 Task: Search one way flight ticket for 2 adults, 2 infants in seat and 1 infant on lap in first from Greensboro: Piedmont Triad International Airport to Laramie: Laramie Regional Airport on 8-3-2023. Choice of flights is Emirates. Number of bags: 5 checked bags. Price is upto 75000. Outbound departure time preference is 5:30.
Action: Mouse moved to (273, 375)
Screenshot: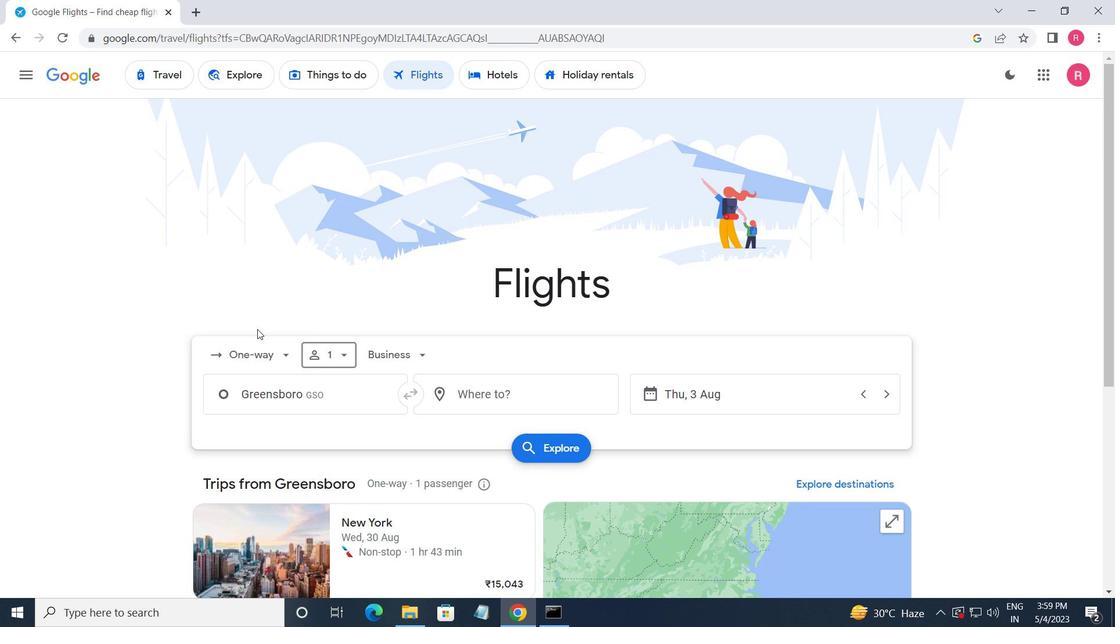 
Action: Mouse pressed left at (273, 375)
Screenshot: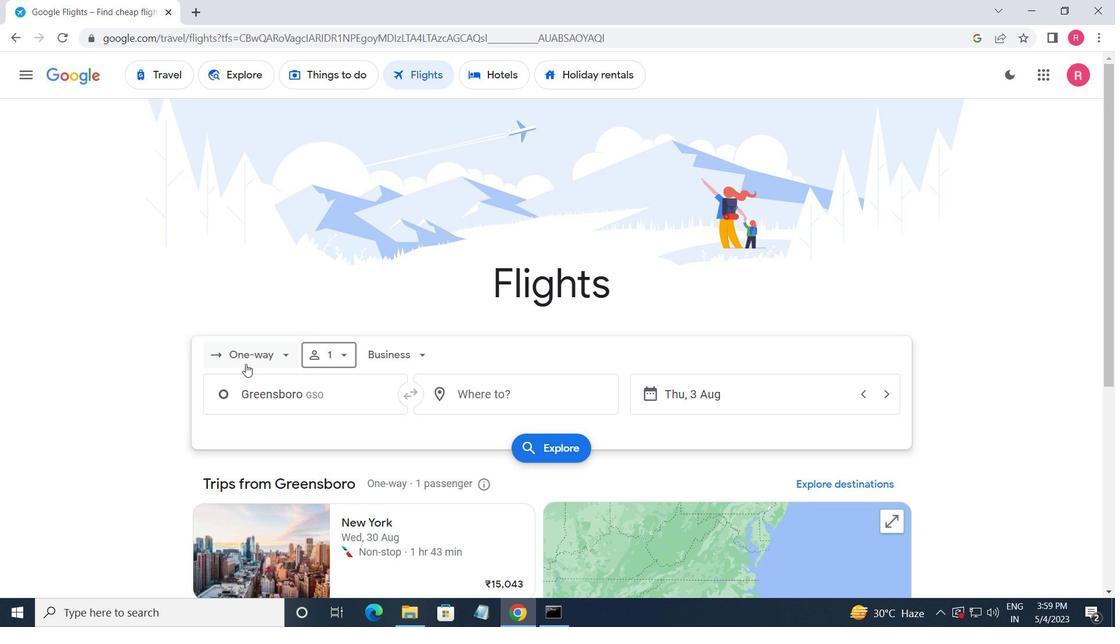 
Action: Mouse moved to (283, 420)
Screenshot: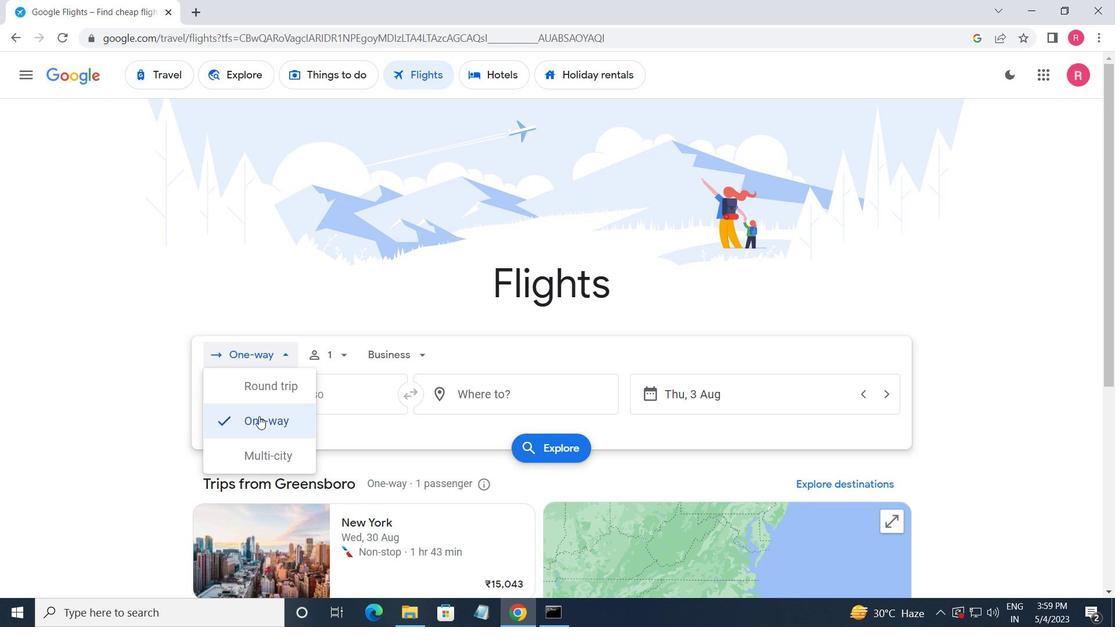 
Action: Mouse pressed left at (283, 420)
Screenshot: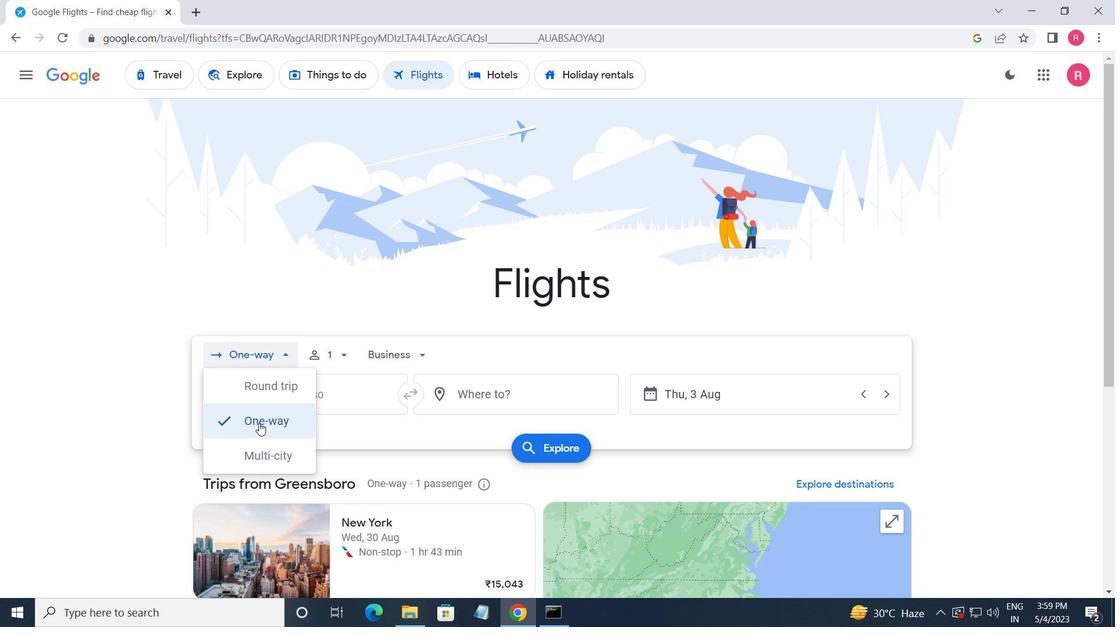 
Action: Mouse moved to (331, 374)
Screenshot: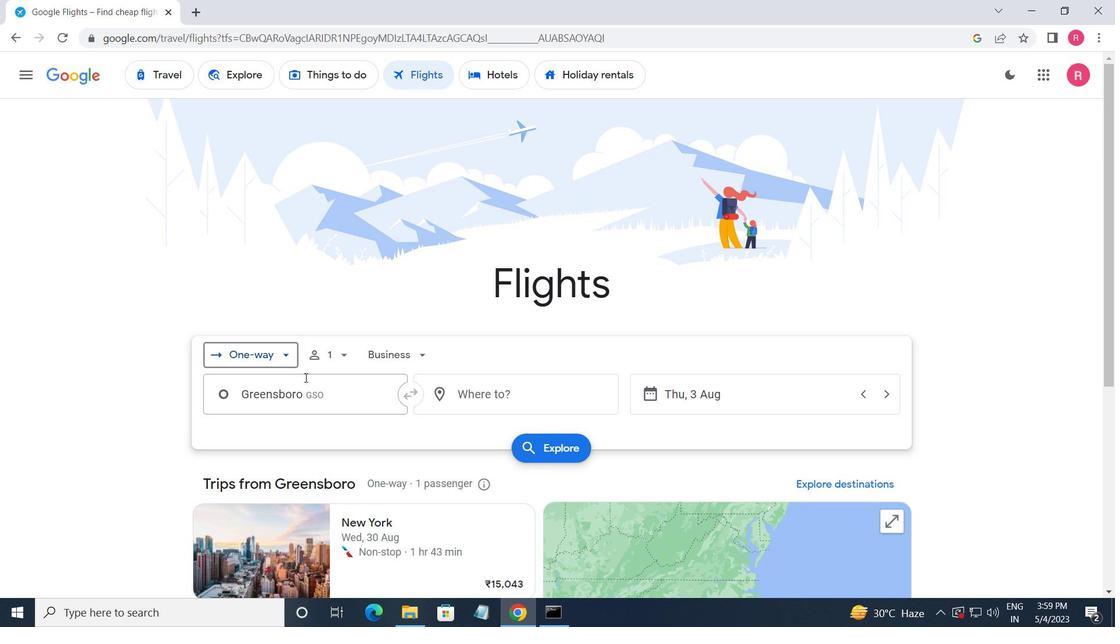 
Action: Mouse pressed left at (331, 374)
Screenshot: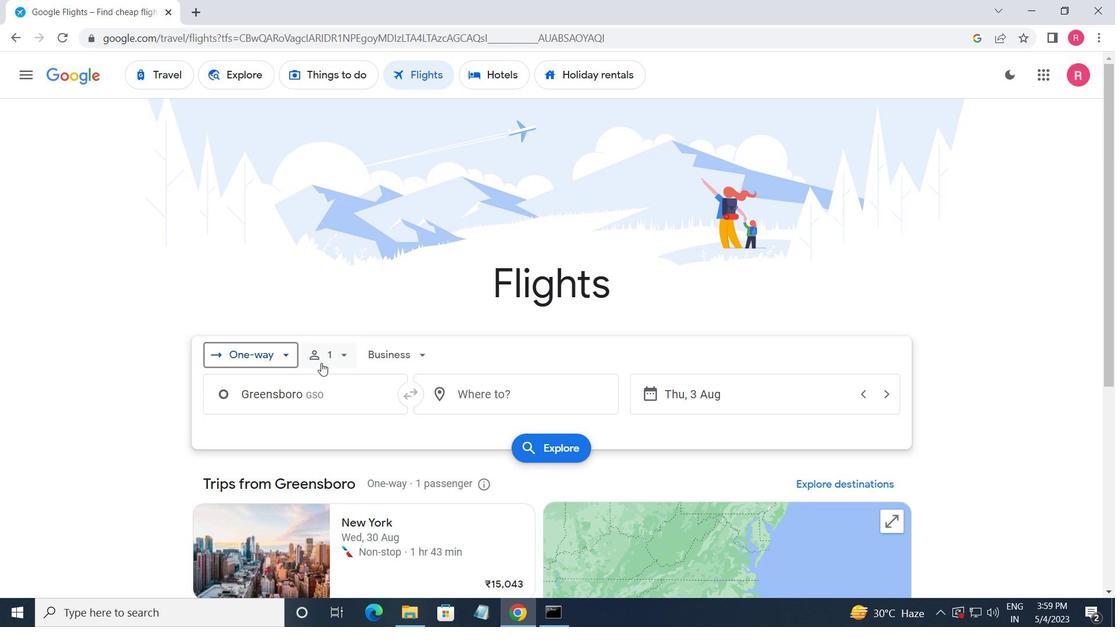 
Action: Mouse moved to (436, 397)
Screenshot: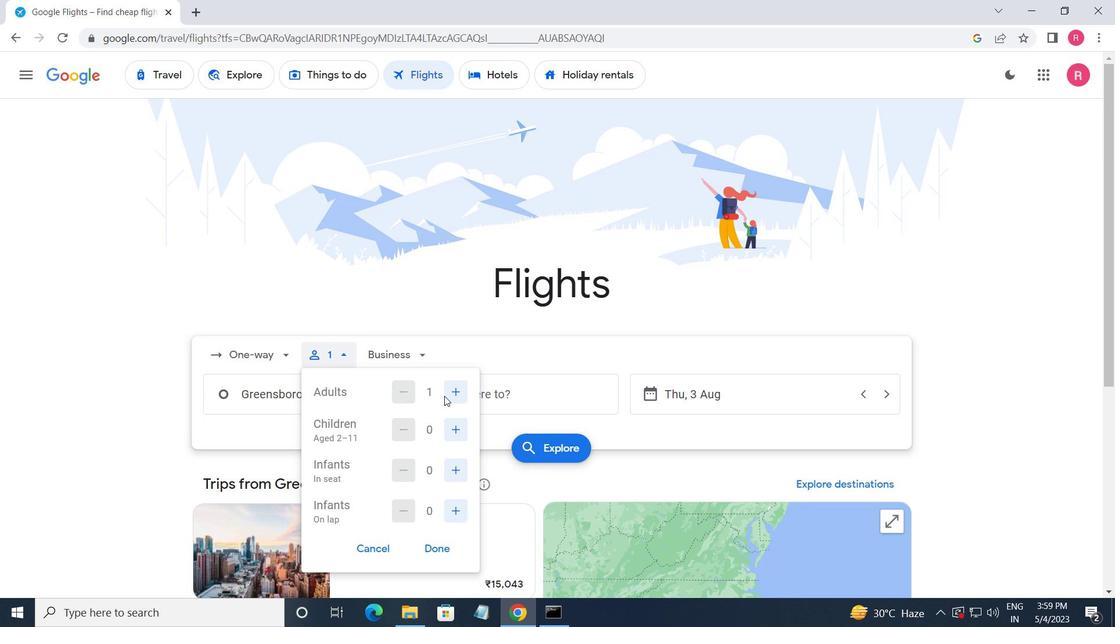 
Action: Mouse pressed left at (436, 397)
Screenshot: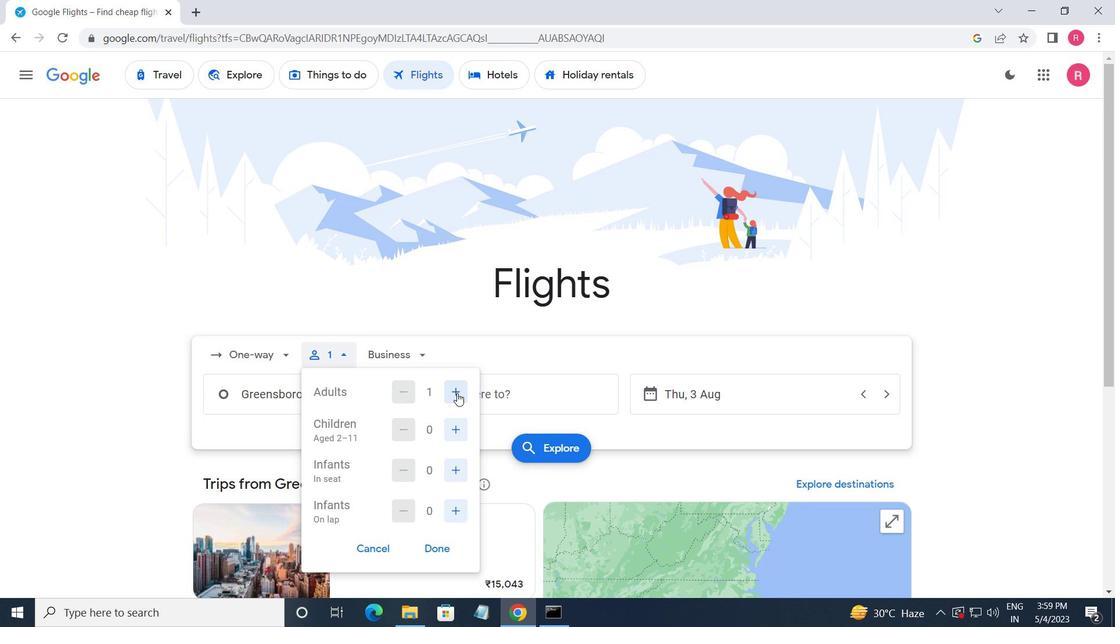 
Action: Mouse moved to (437, 417)
Screenshot: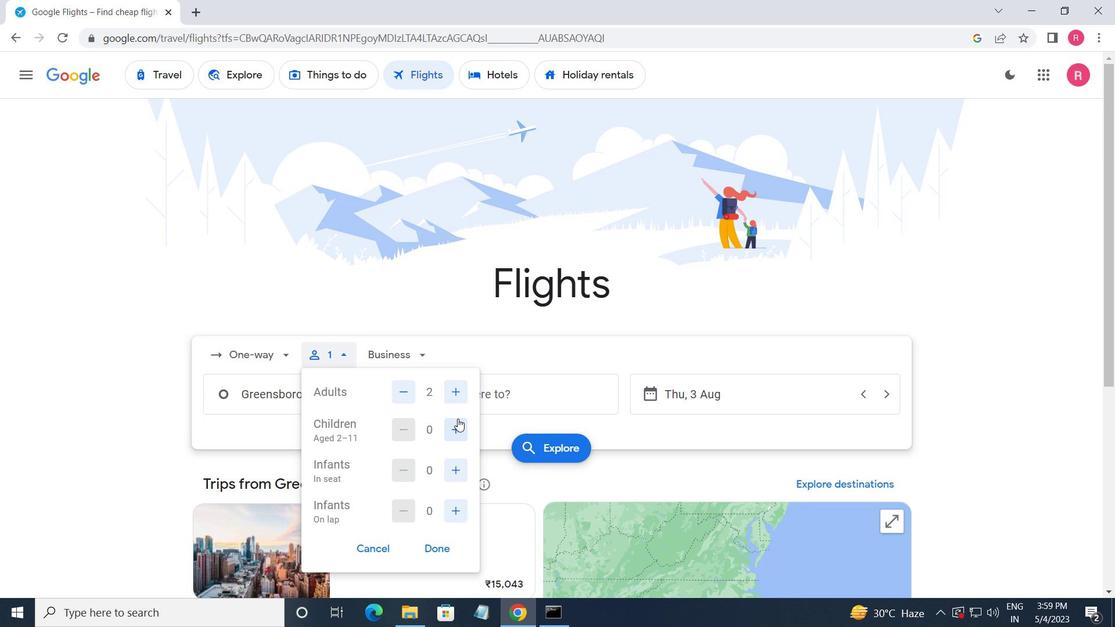 
Action: Mouse pressed left at (437, 417)
Screenshot: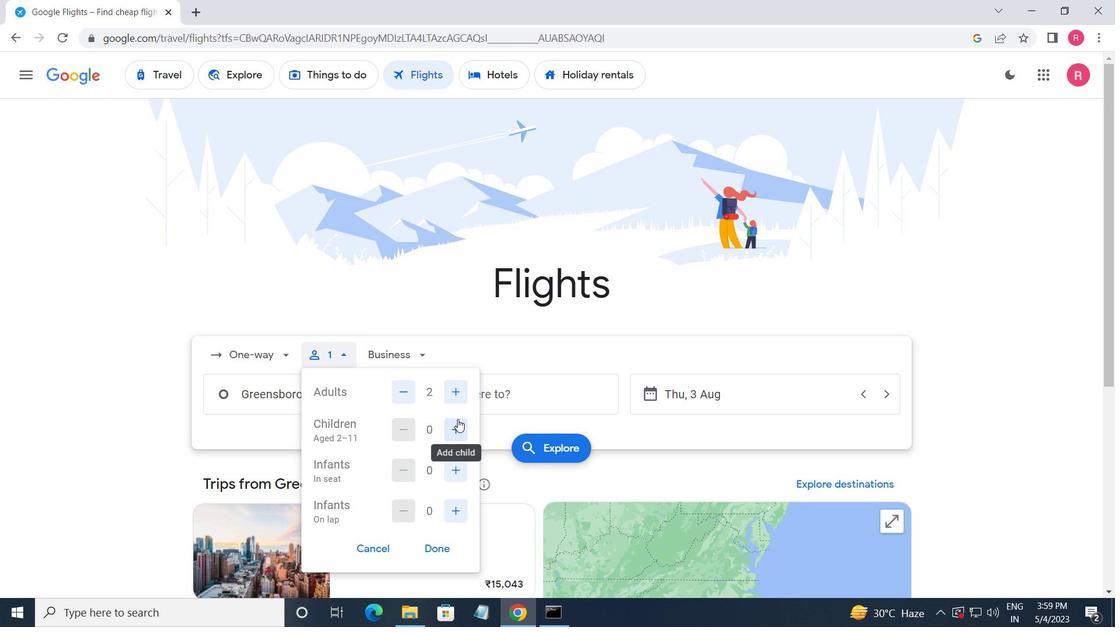 
Action: Mouse pressed left at (437, 417)
Screenshot: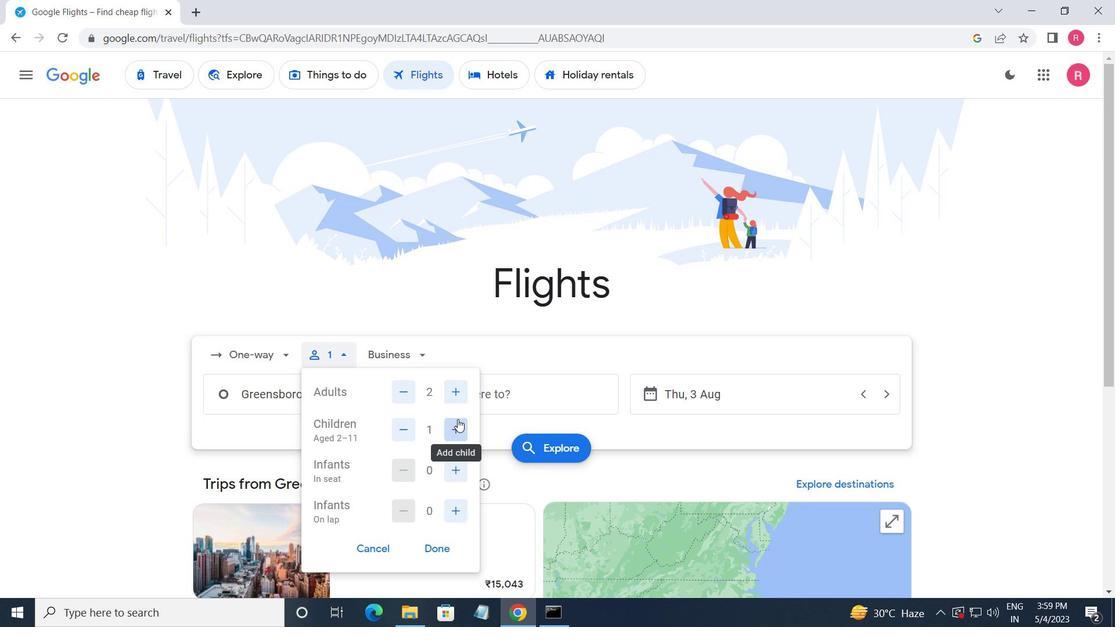 
Action: Mouse moved to (438, 455)
Screenshot: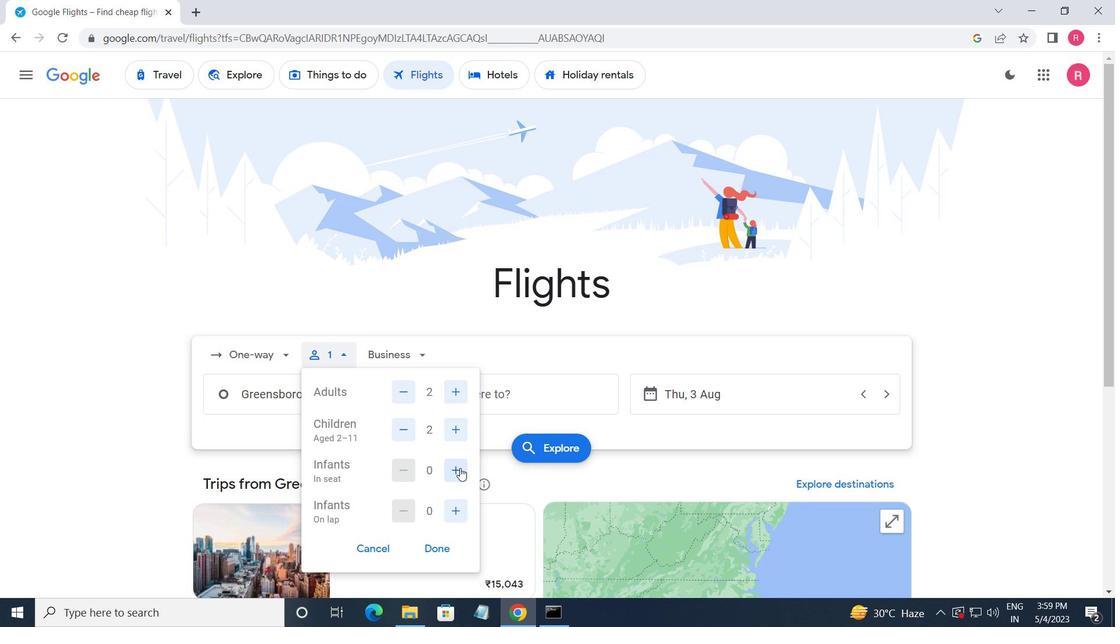
Action: Mouse pressed left at (438, 455)
Screenshot: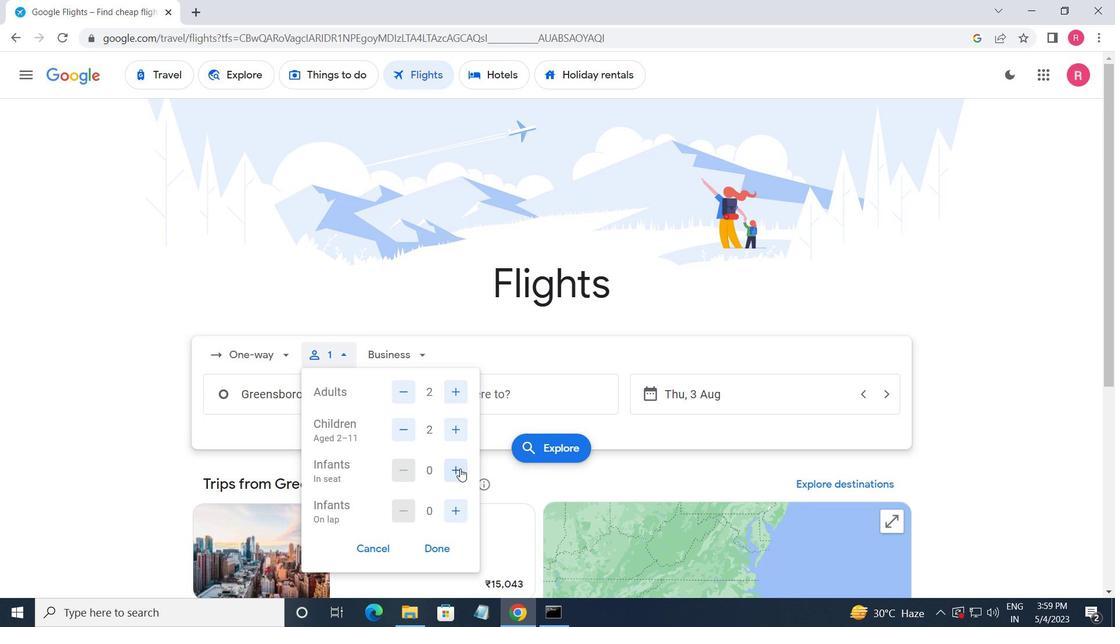
Action: Mouse moved to (401, 367)
Screenshot: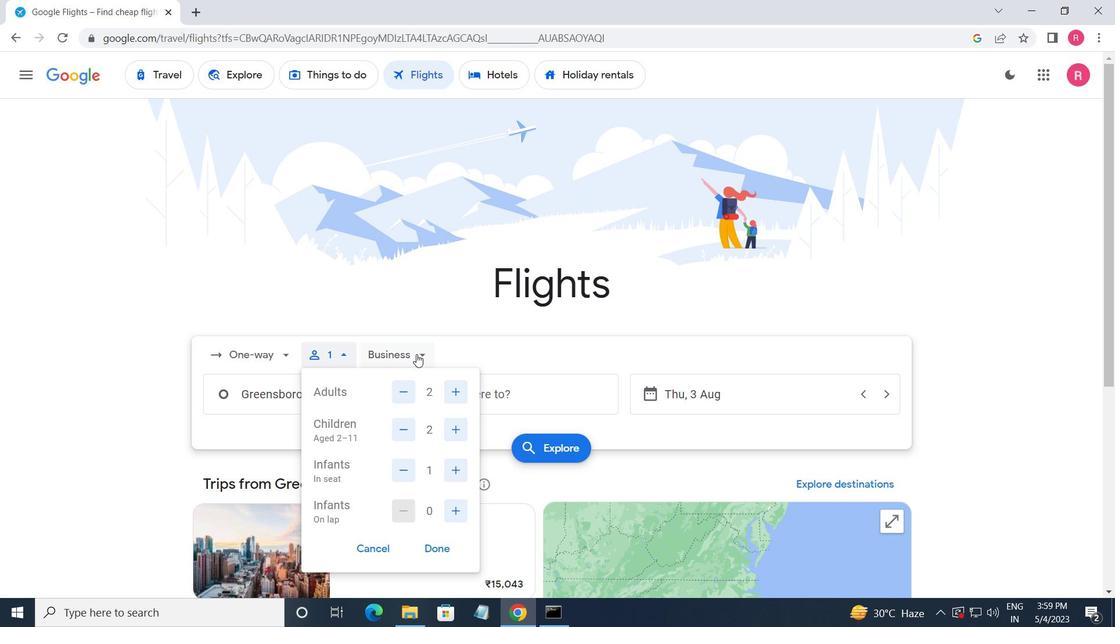 
Action: Mouse pressed left at (401, 367)
Screenshot: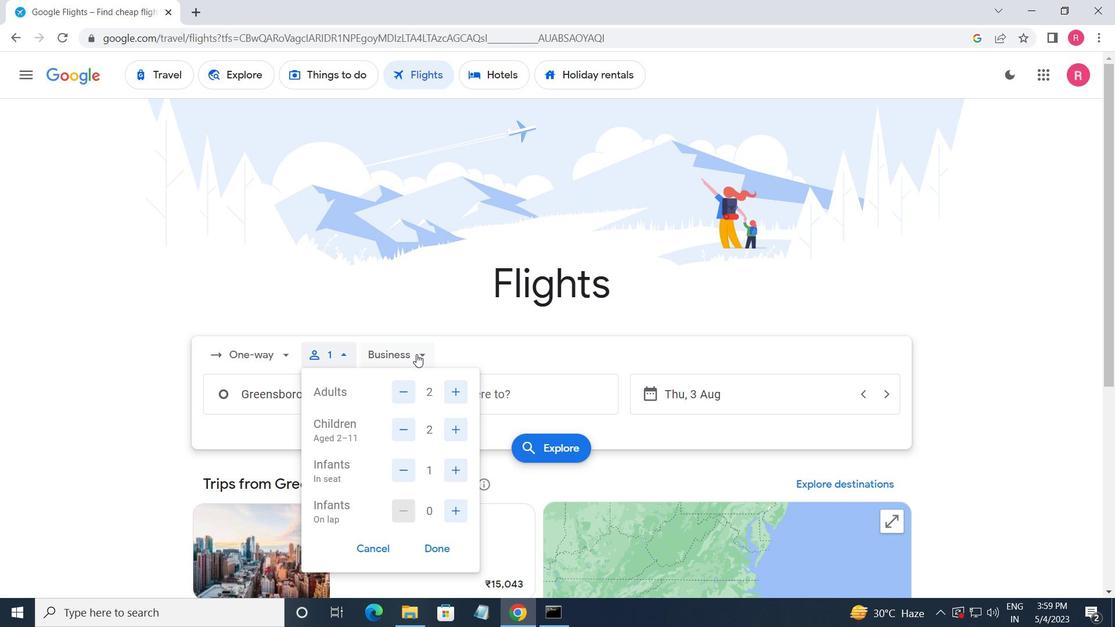 
Action: Mouse moved to (408, 475)
Screenshot: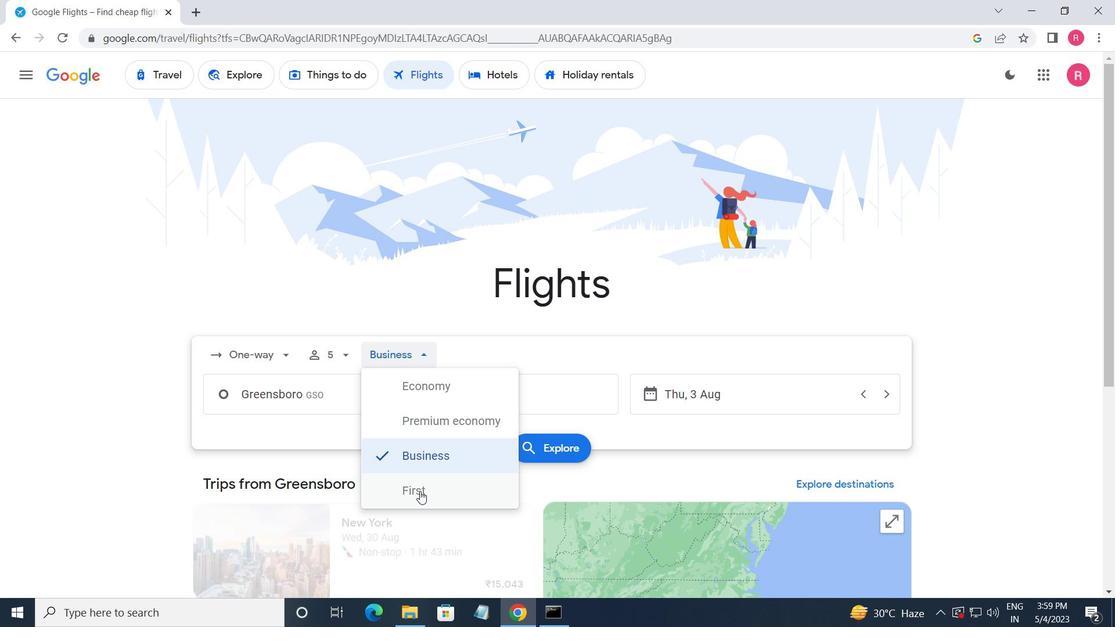 
Action: Mouse pressed left at (408, 475)
Screenshot: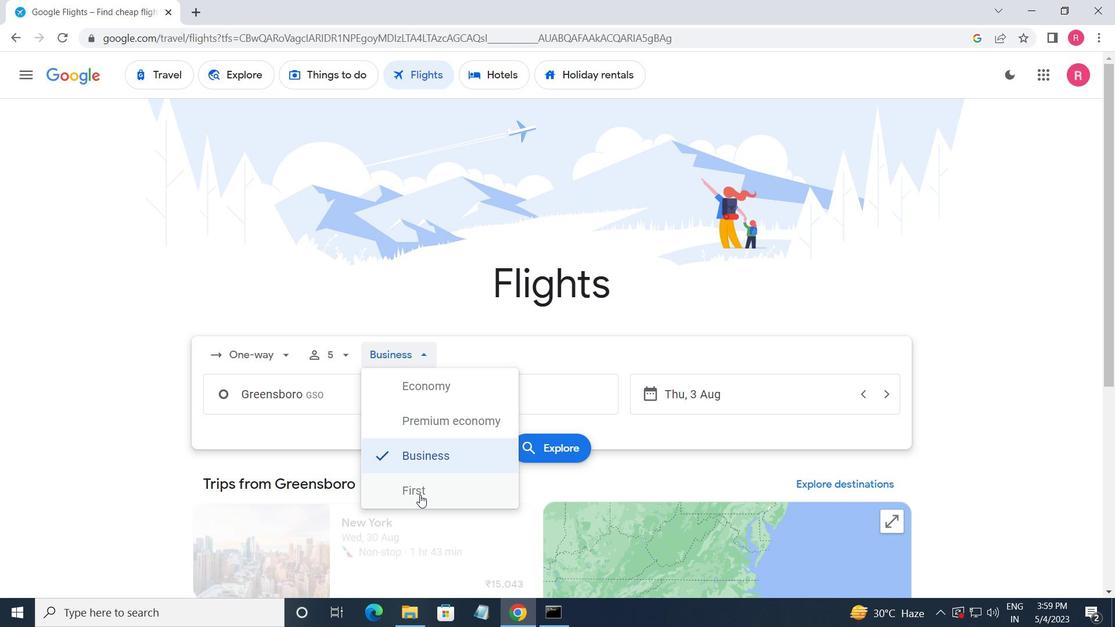 
Action: Mouse moved to (354, 408)
Screenshot: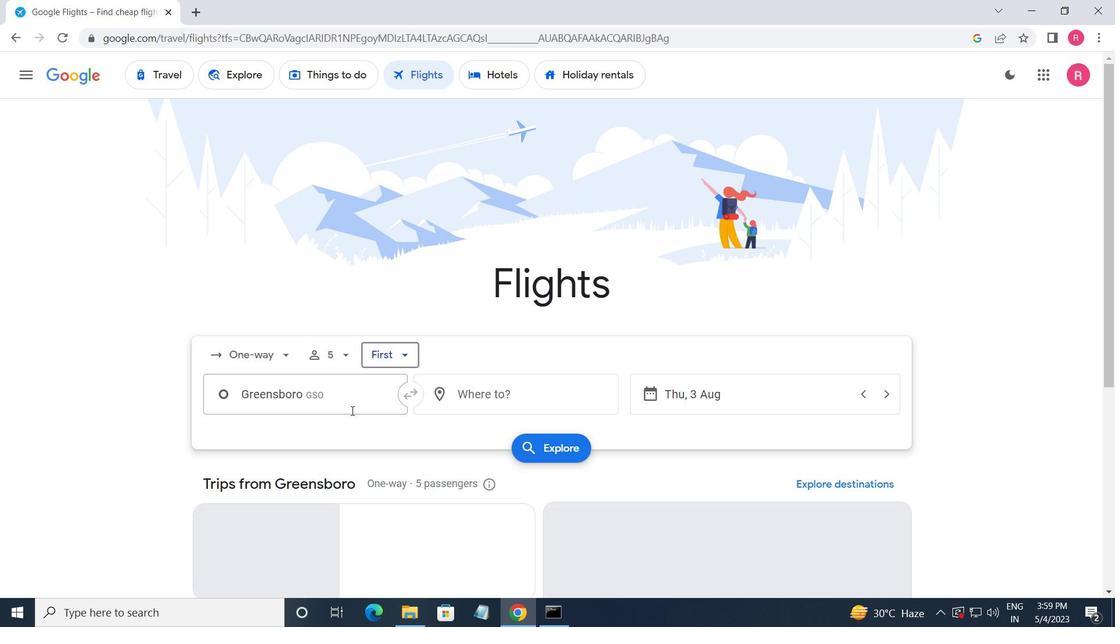 
Action: Mouse pressed left at (354, 408)
Screenshot: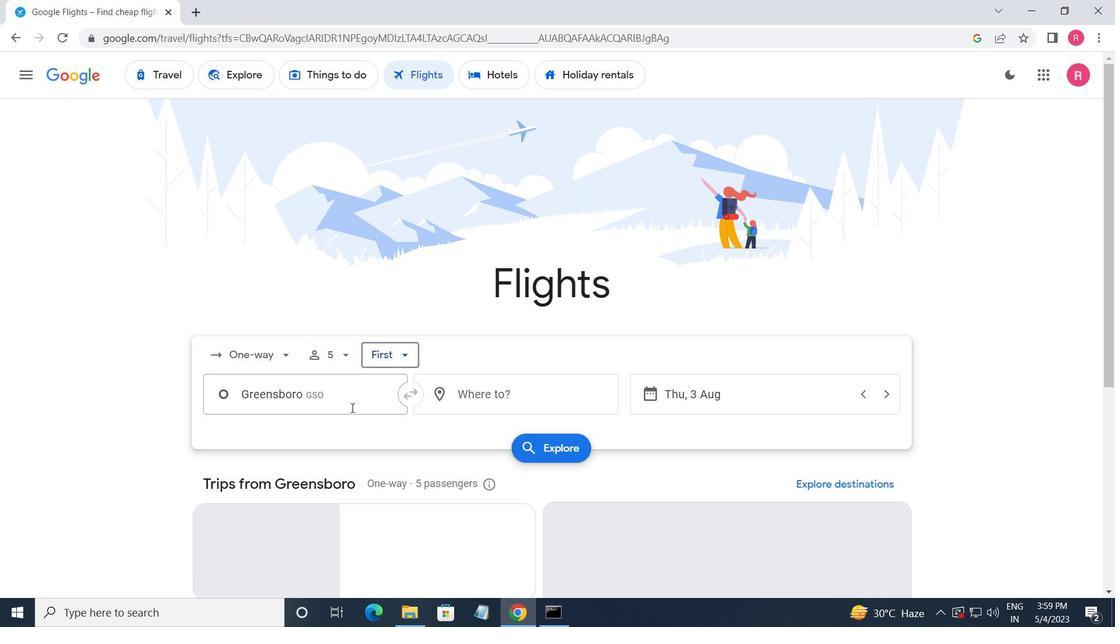 
Action: Mouse moved to (363, 460)
Screenshot: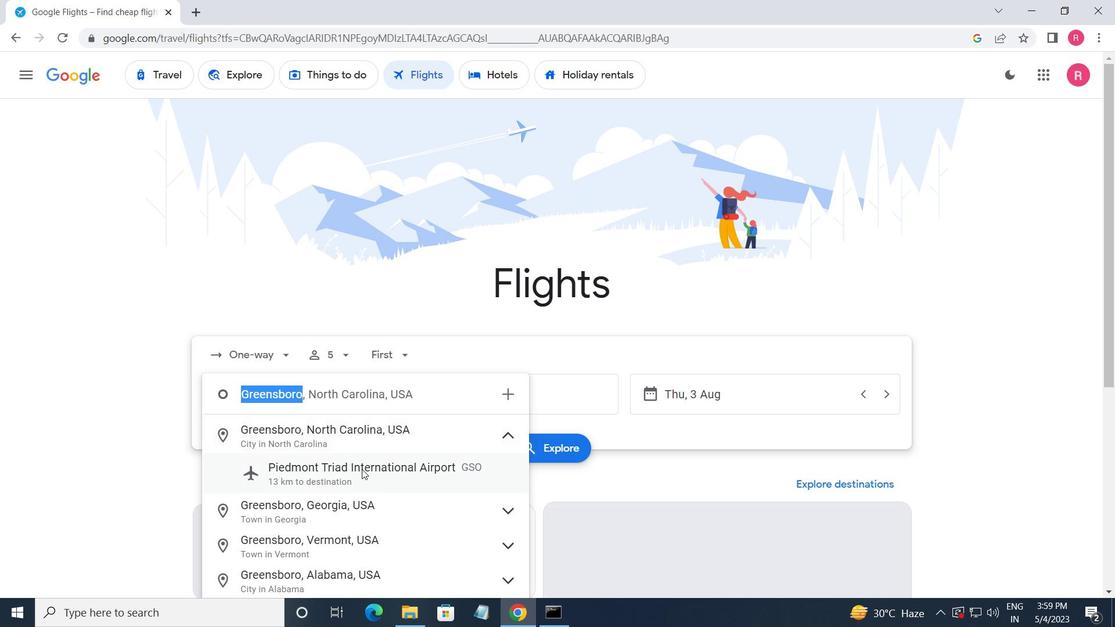 
Action: Mouse pressed left at (363, 460)
Screenshot: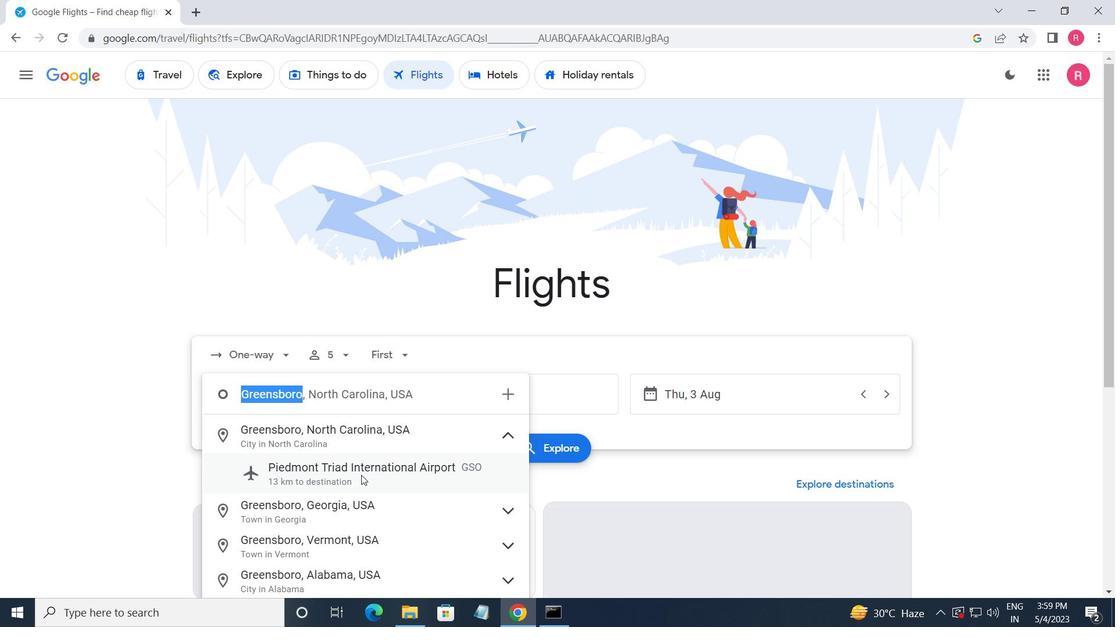 
Action: Mouse moved to (461, 407)
Screenshot: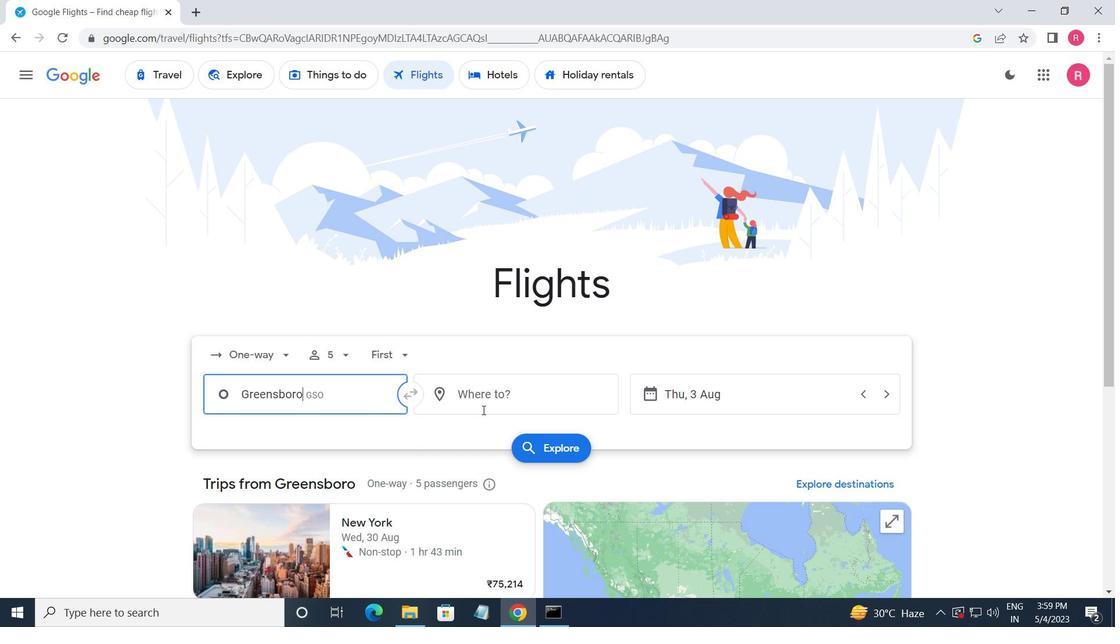 
Action: Mouse pressed left at (461, 407)
Screenshot: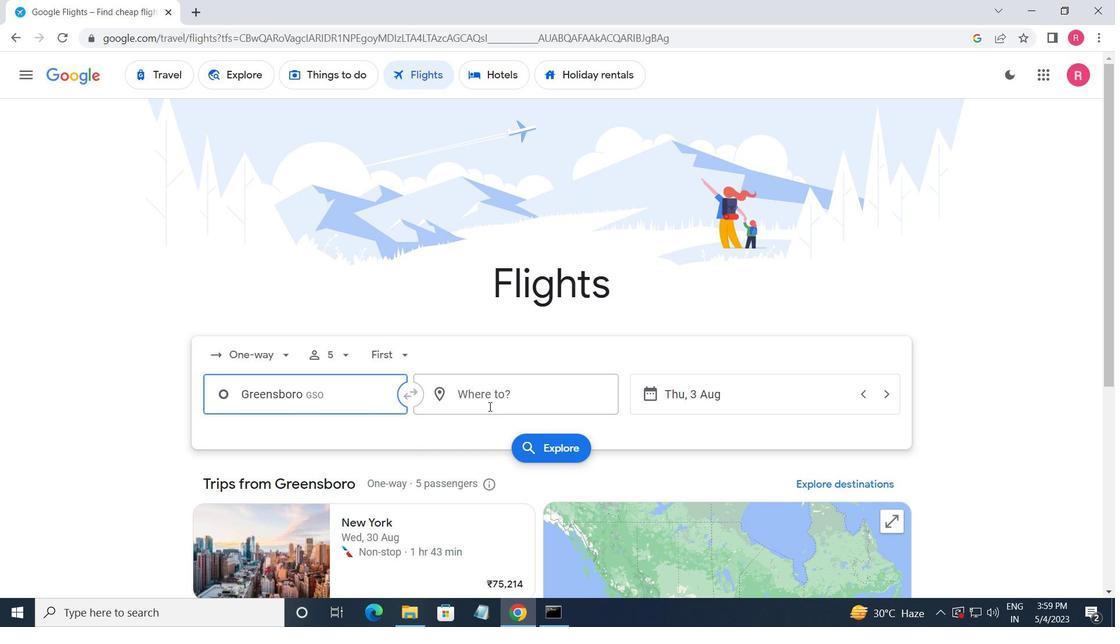 
Action: Mouse moved to (478, 510)
Screenshot: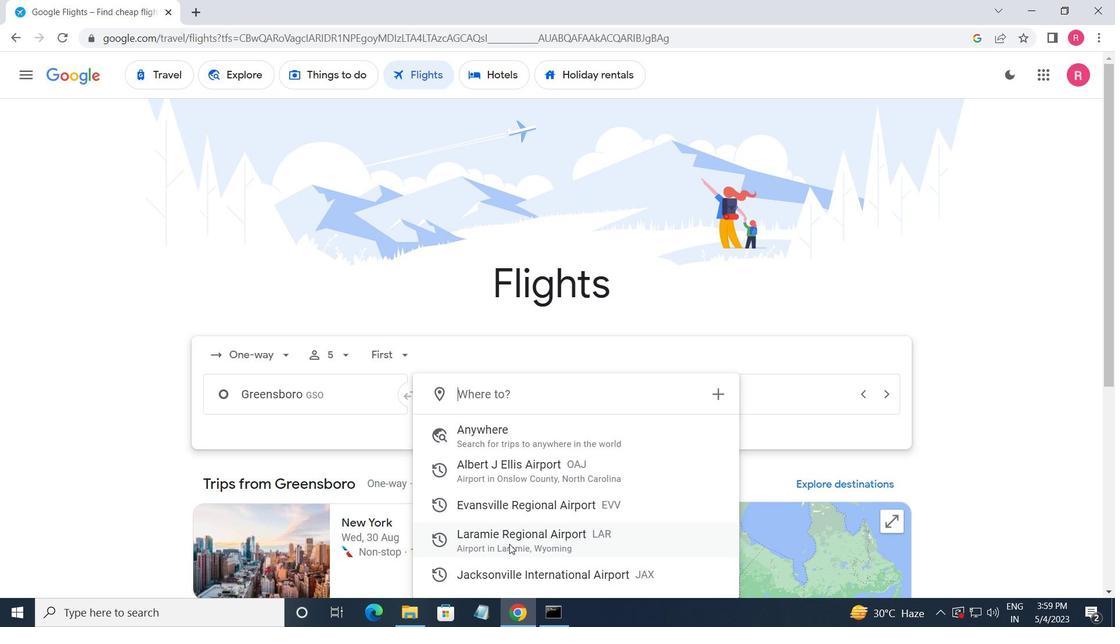 
Action: Mouse pressed left at (478, 510)
Screenshot: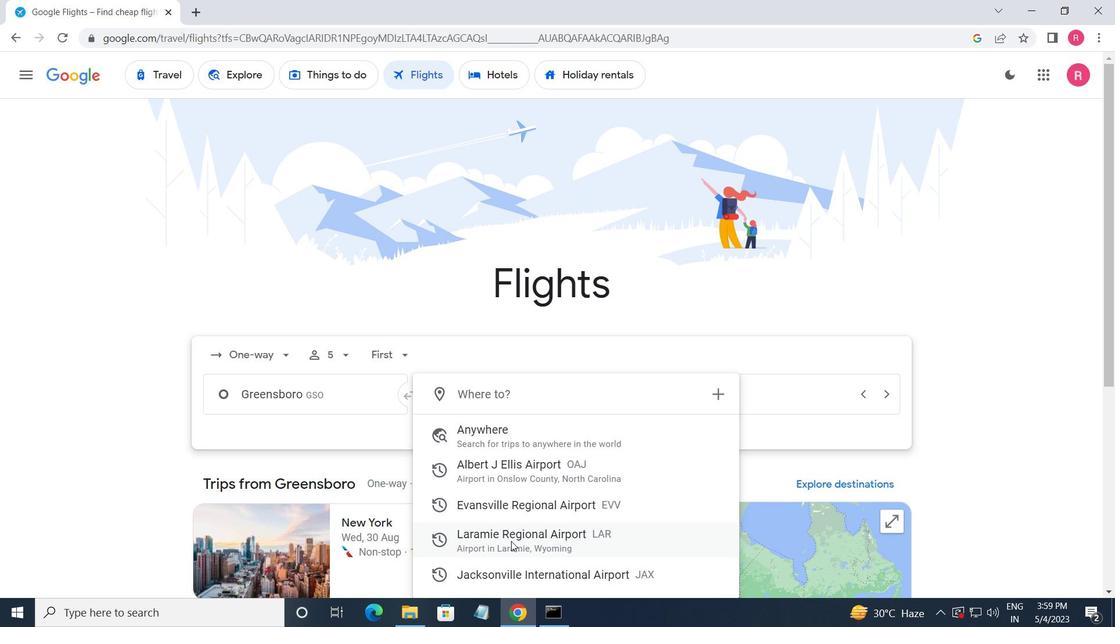 
Action: Mouse moved to (659, 402)
Screenshot: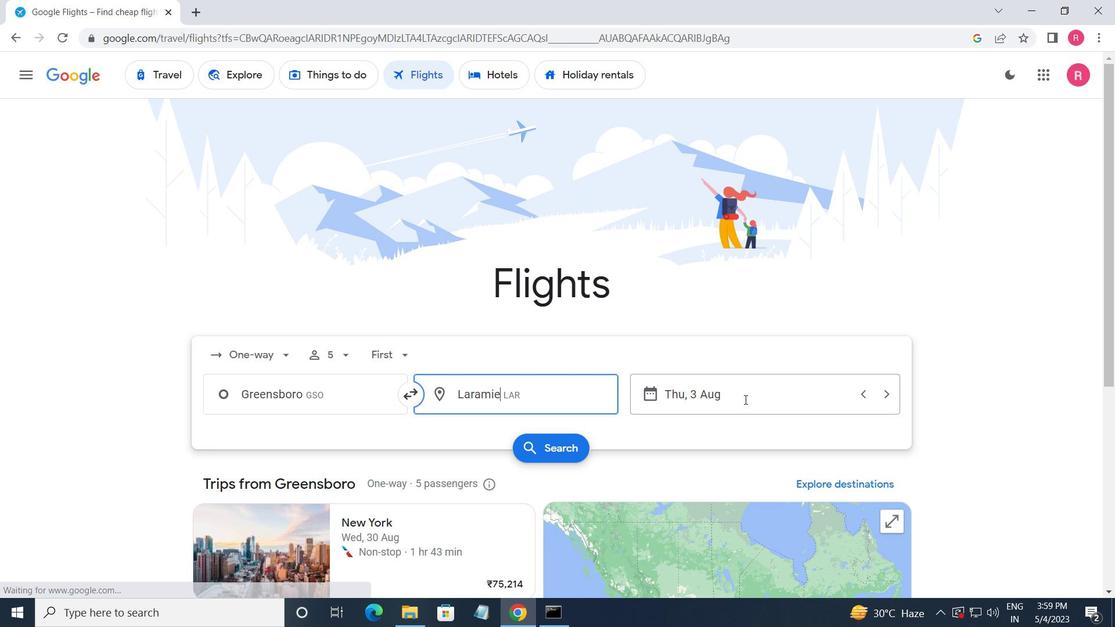 
Action: Mouse pressed left at (659, 402)
Screenshot: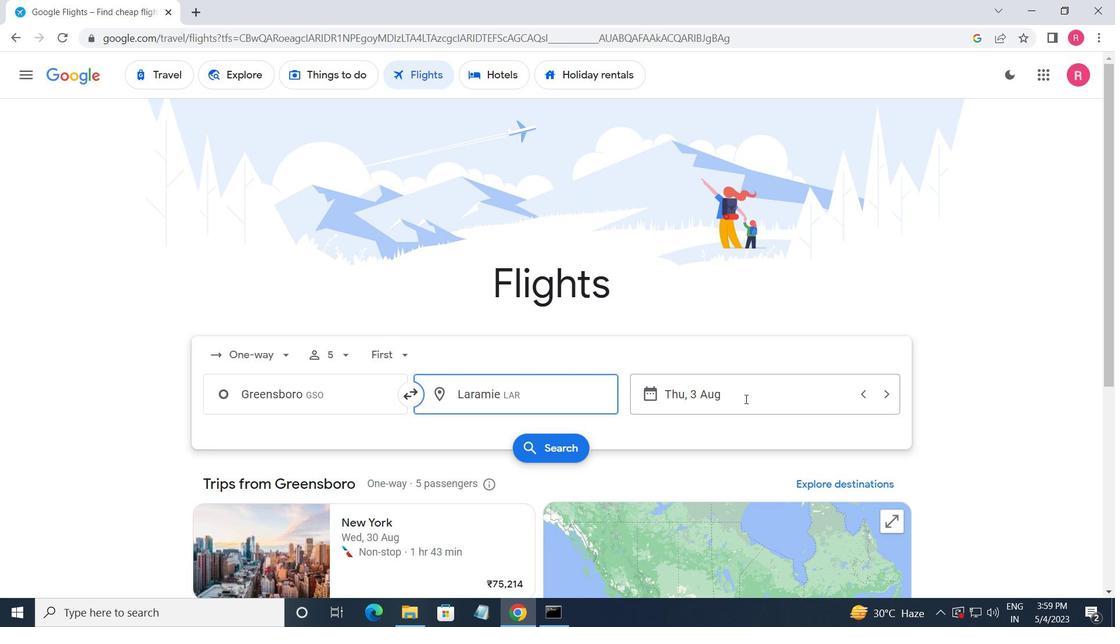 
Action: Mouse moved to (496, 354)
Screenshot: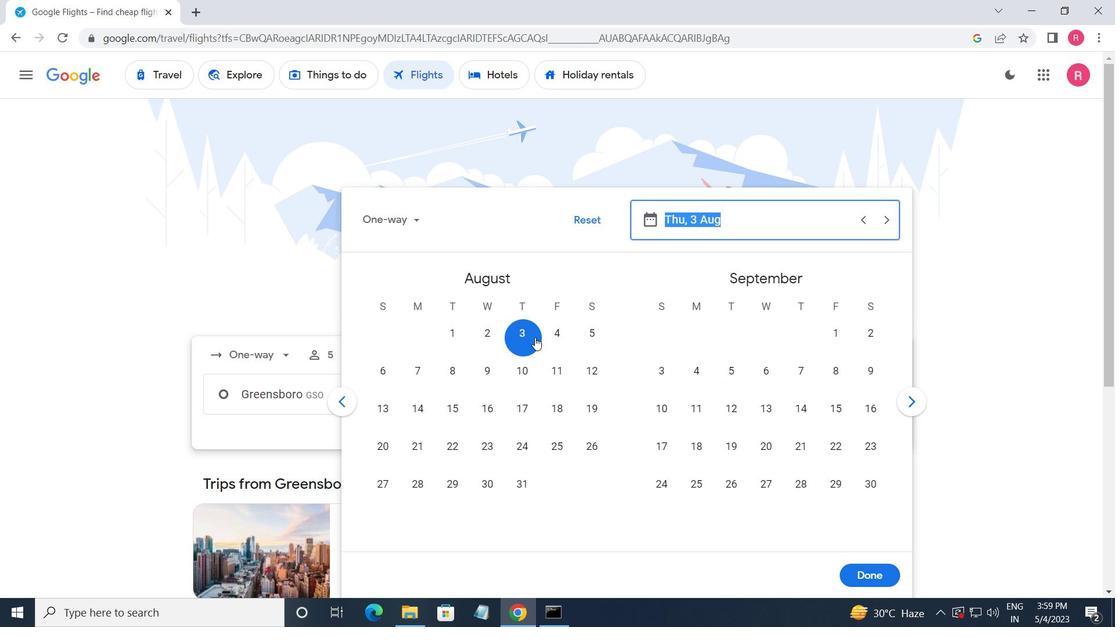 
Action: Mouse pressed left at (496, 354)
Screenshot: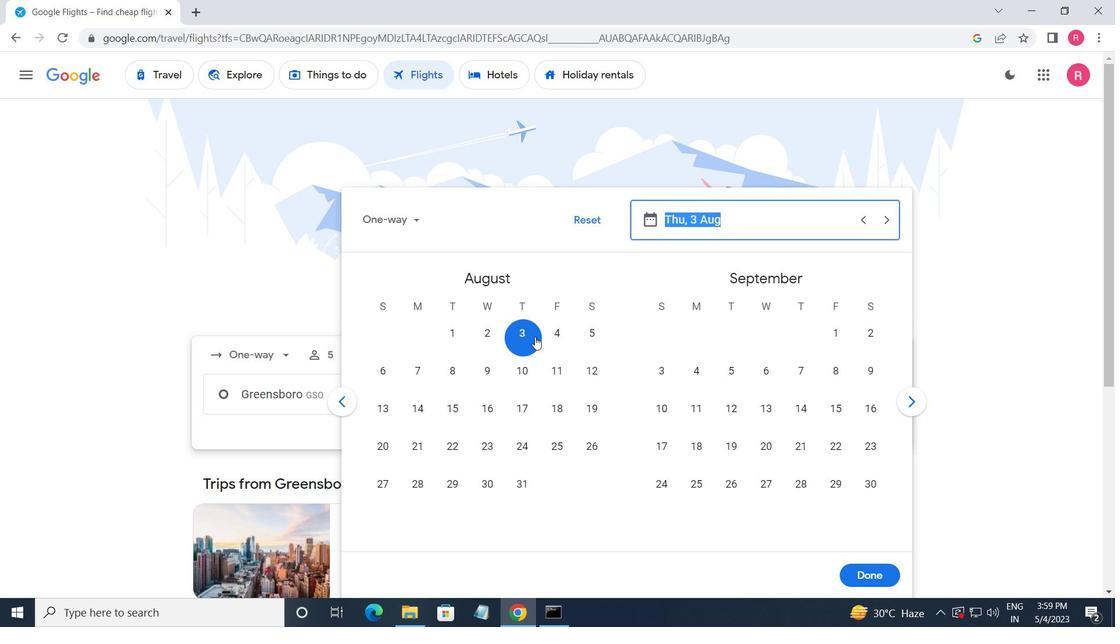 
Action: Mouse moved to (752, 533)
Screenshot: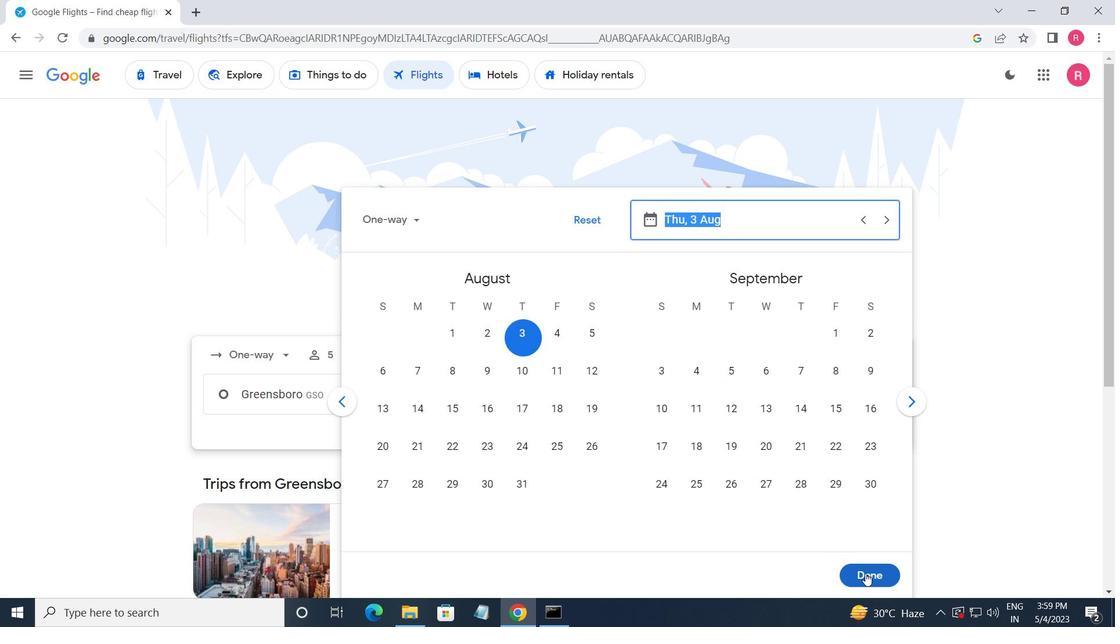 
Action: Mouse pressed left at (752, 533)
Screenshot: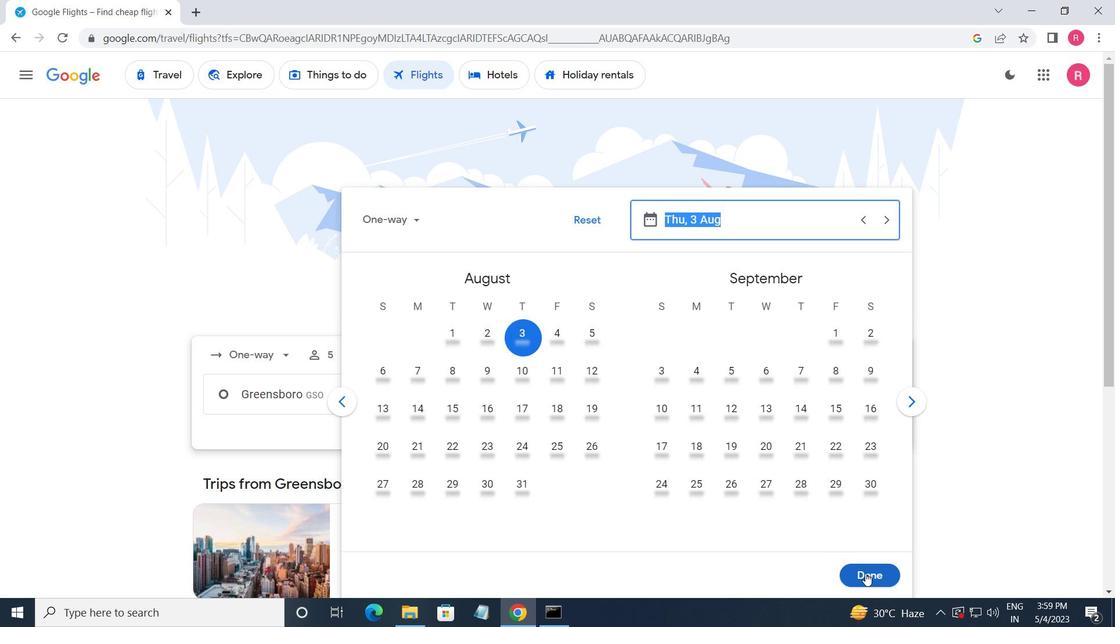 
Action: Mouse moved to (510, 440)
Screenshot: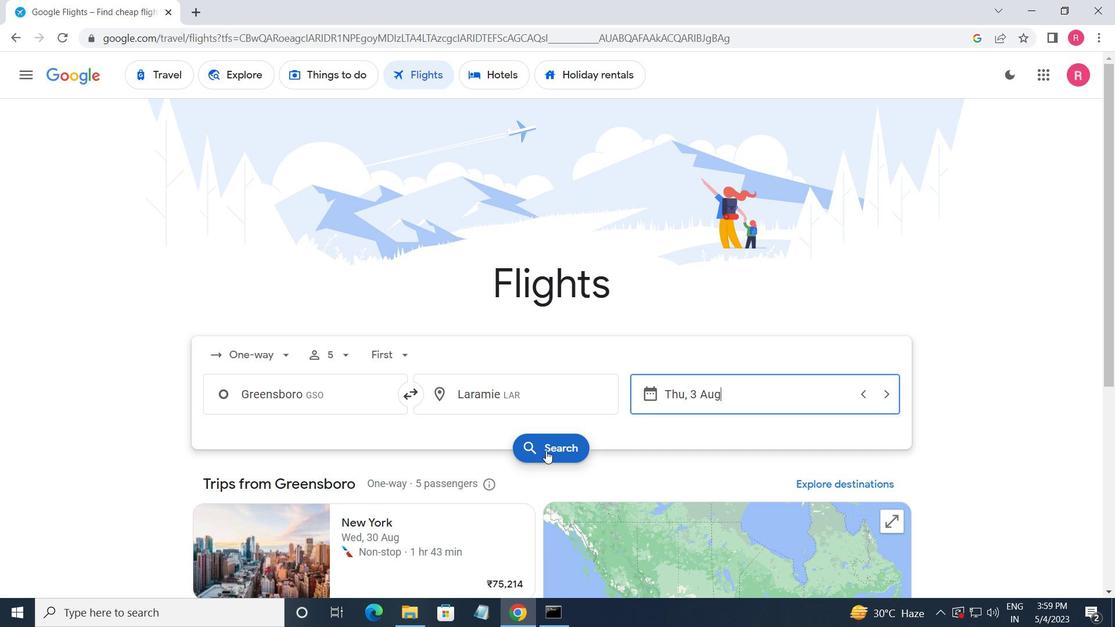
Action: Mouse pressed left at (510, 440)
Screenshot: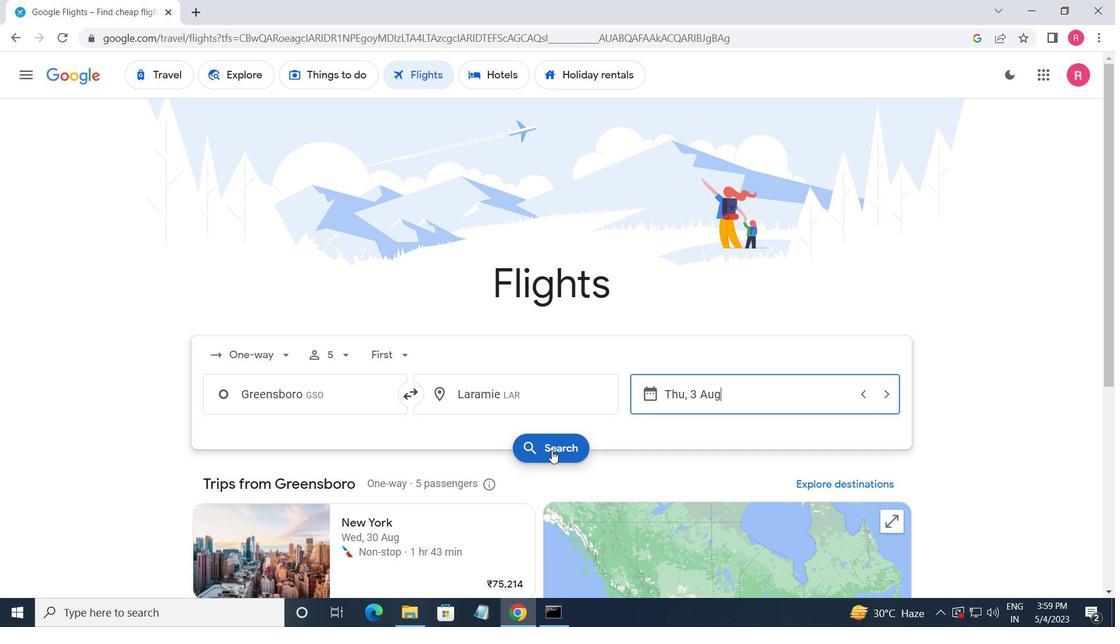 
Action: Mouse moved to (262, 256)
Screenshot: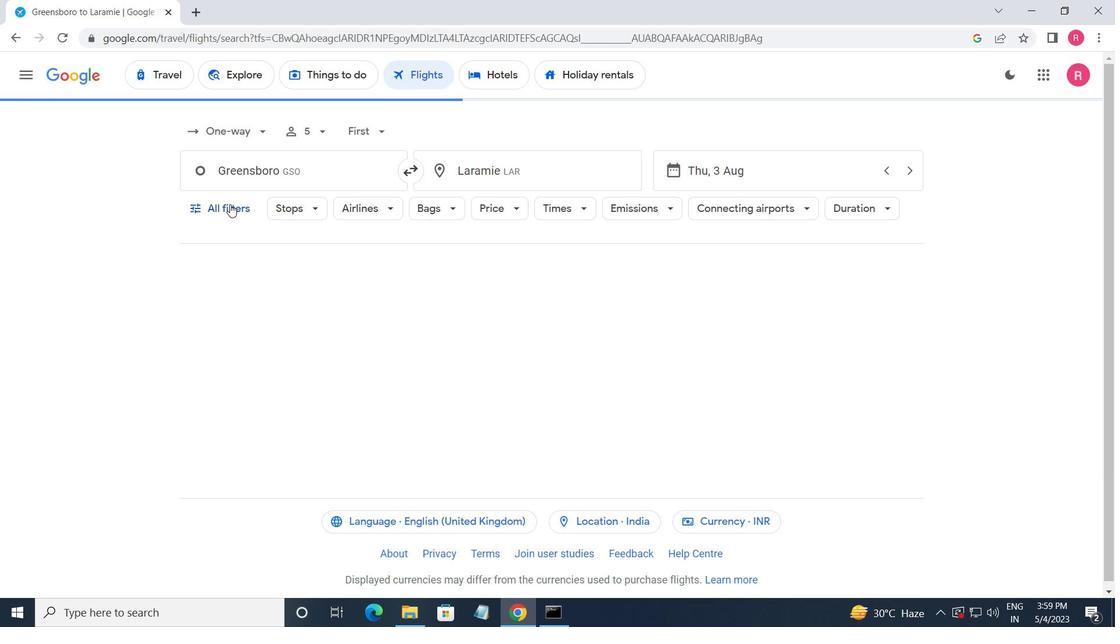 
Action: Mouse pressed left at (262, 256)
Screenshot: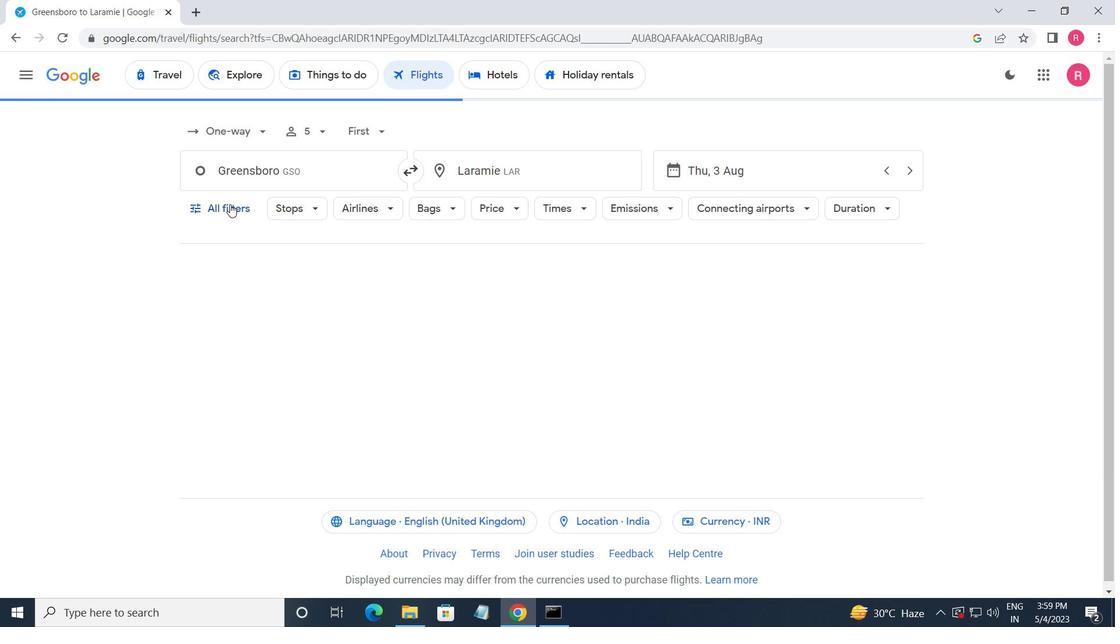 
Action: Mouse moved to (305, 406)
Screenshot: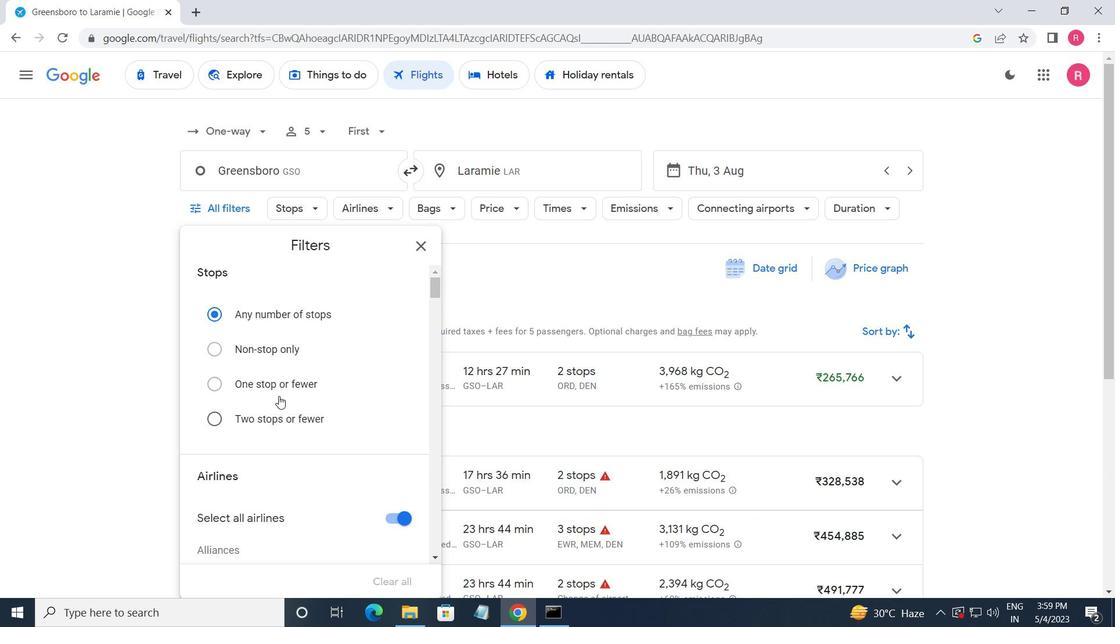 
Action: Mouse scrolled (305, 406) with delta (0, 0)
Screenshot: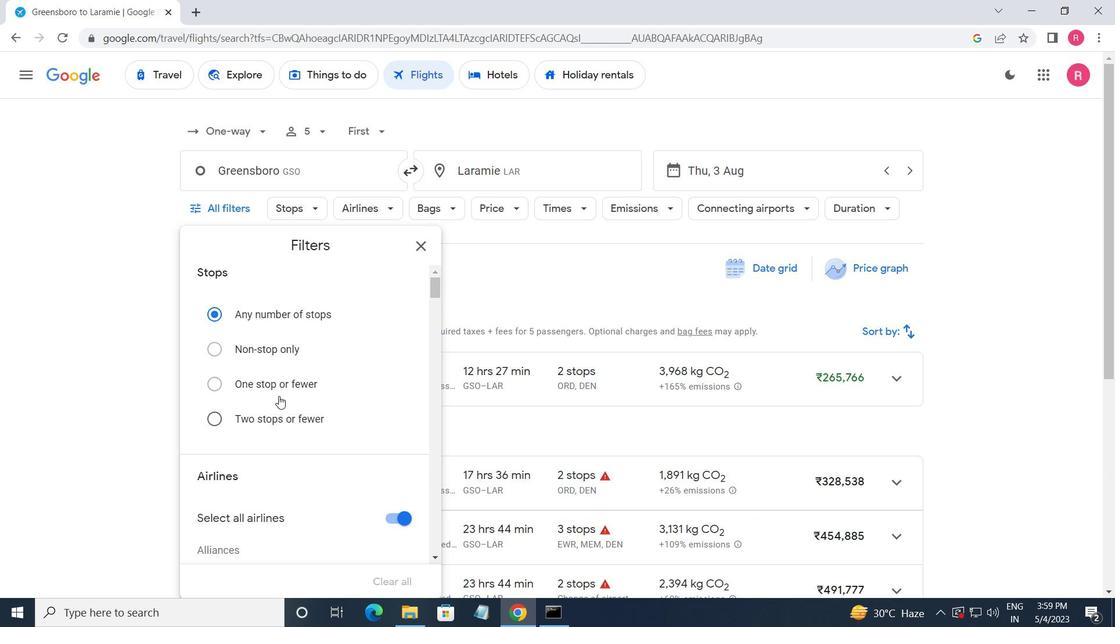 
Action: Mouse moved to (308, 410)
Screenshot: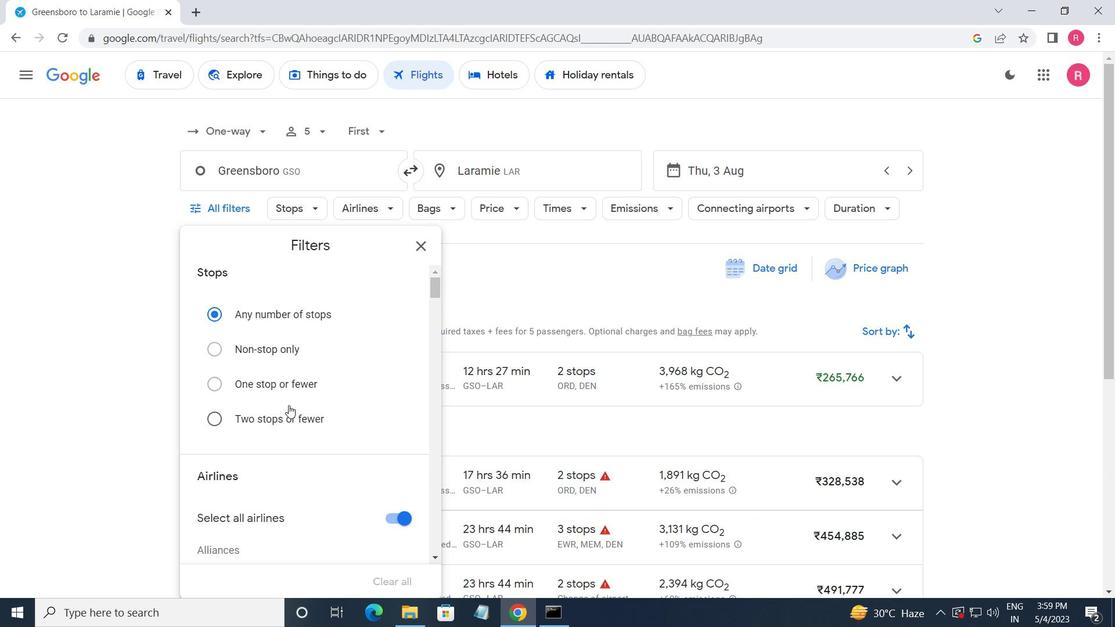 
Action: Mouse scrolled (308, 410) with delta (0, 0)
Screenshot: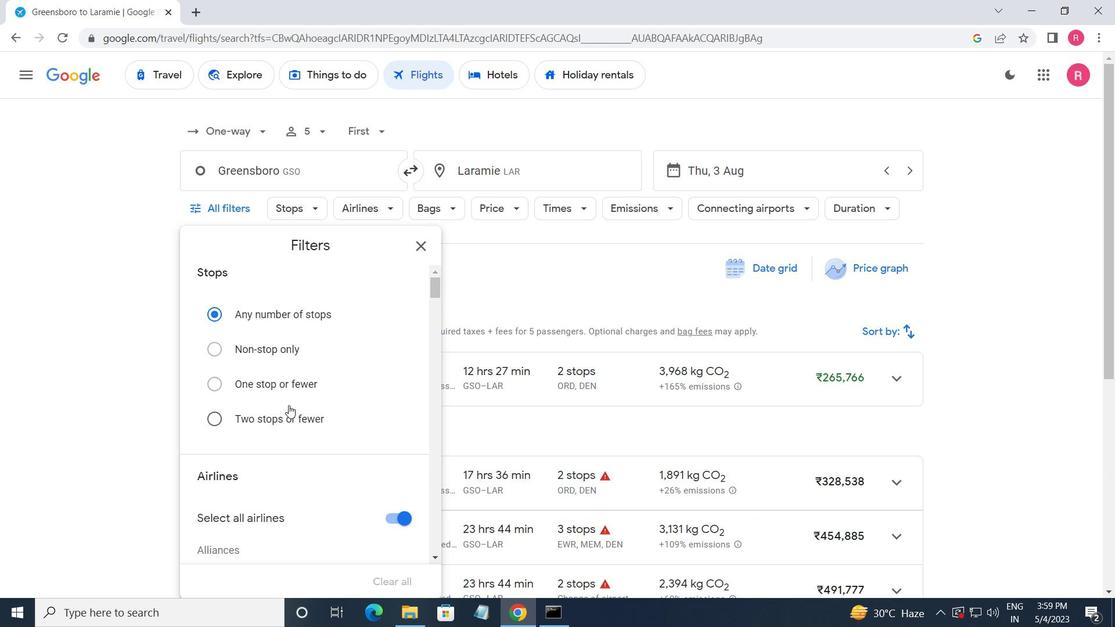
Action: Mouse moved to (309, 411)
Screenshot: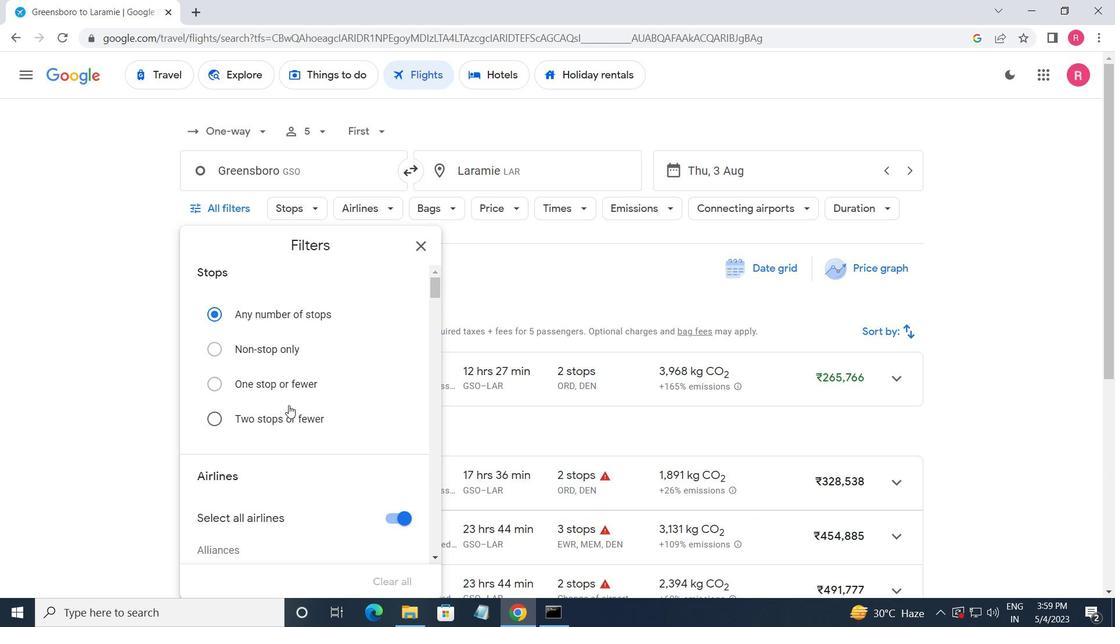 
Action: Mouse scrolled (309, 410) with delta (0, 0)
Screenshot: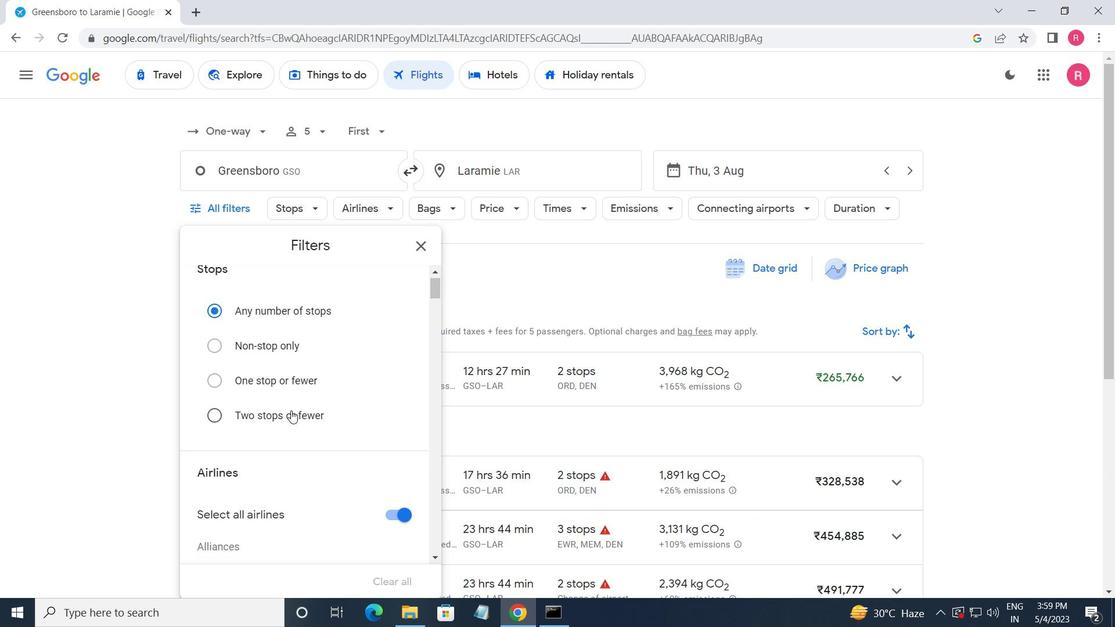 
Action: Mouse scrolled (309, 410) with delta (0, 0)
Screenshot: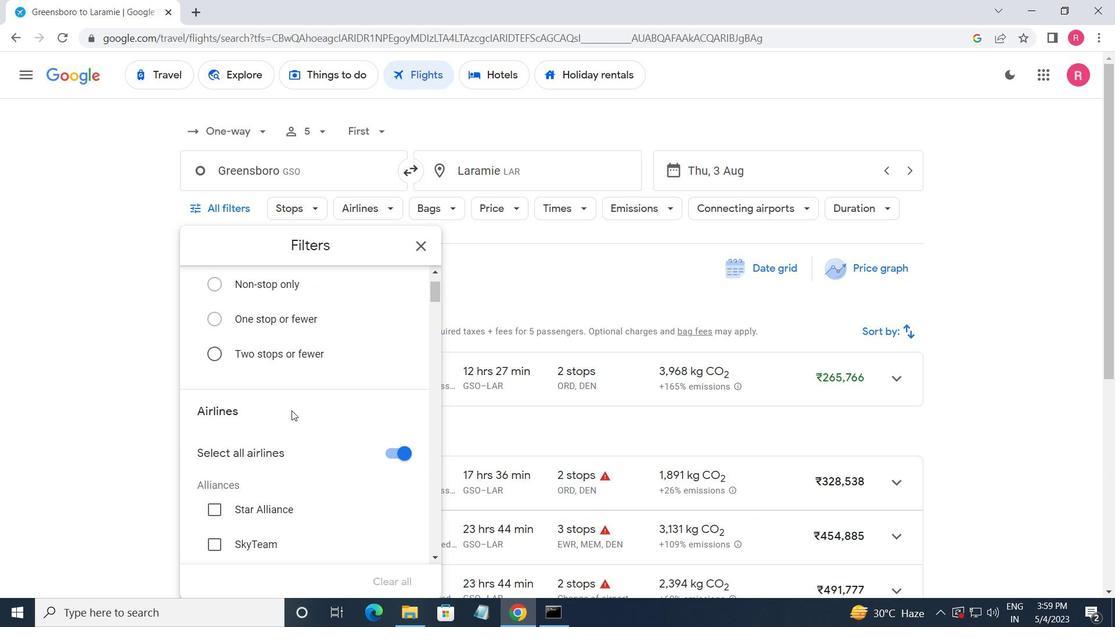 
Action: Mouse scrolled (309, 410) with delta (0, 0)
Screenshot: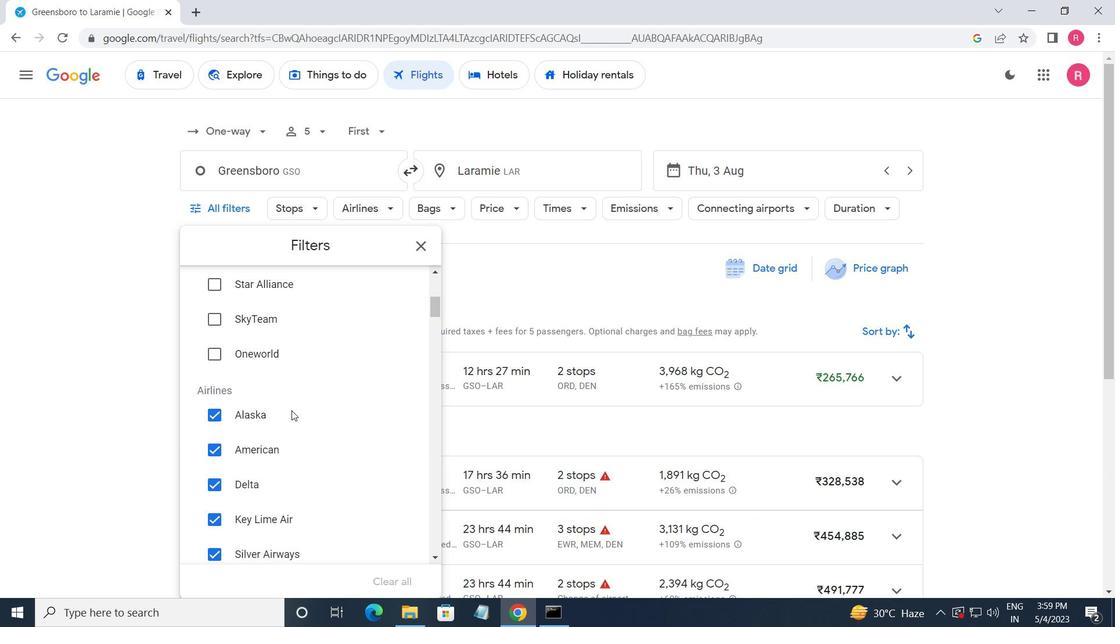 
Action: Mouse moved to (310, 407)
Screenshot: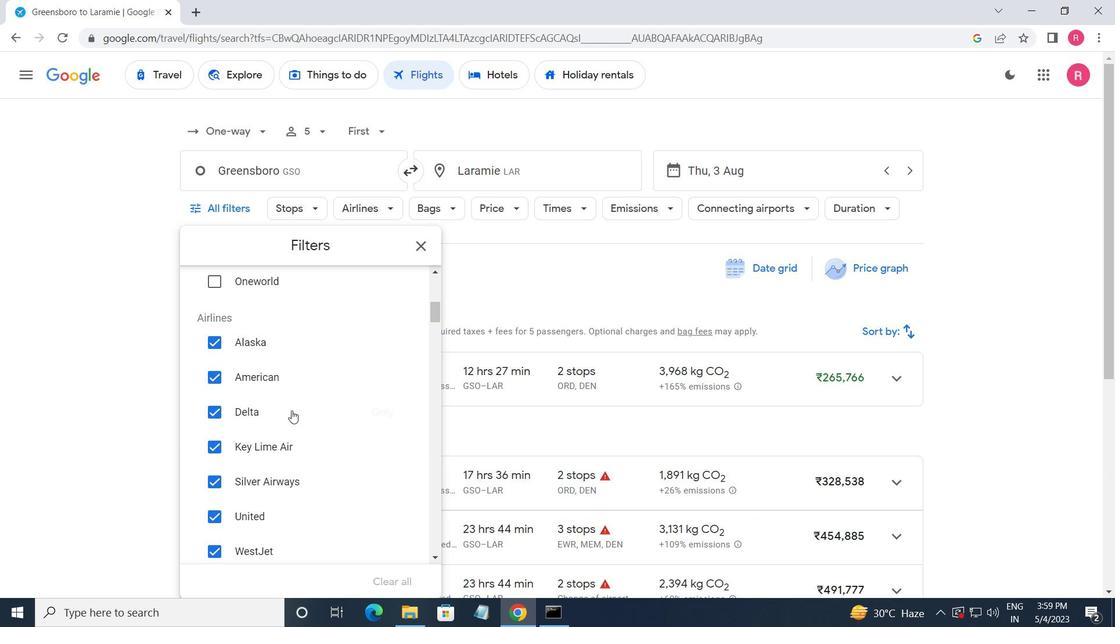 
Action: Mouse scrolled (310, 407) with delta (0, 0)
Screenshot: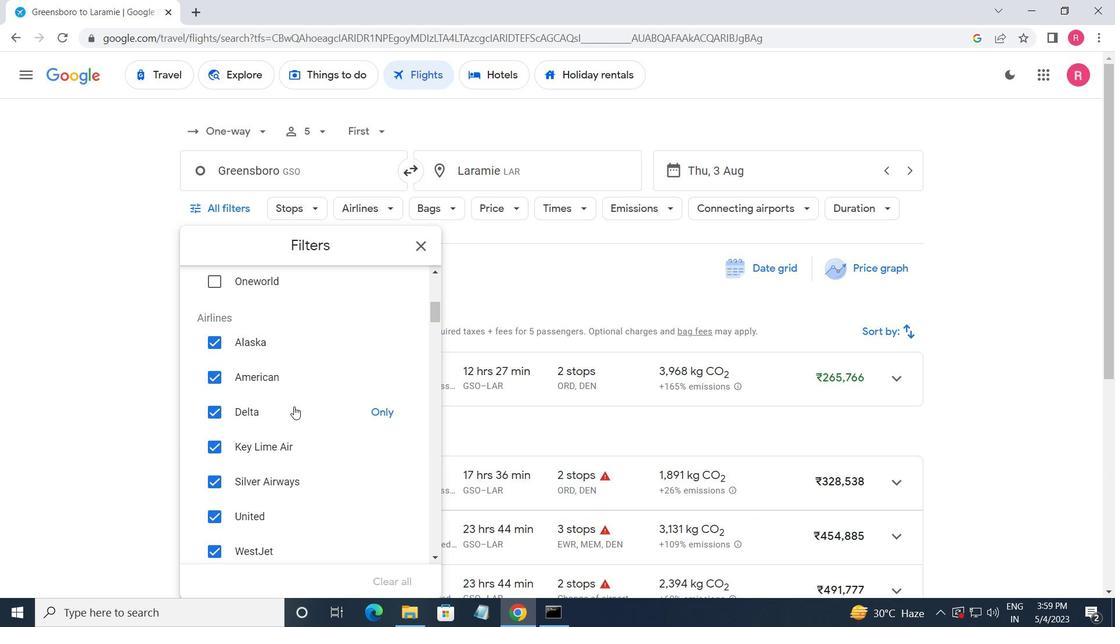
Action: Mouse moved to (310, 406)
Screenshot: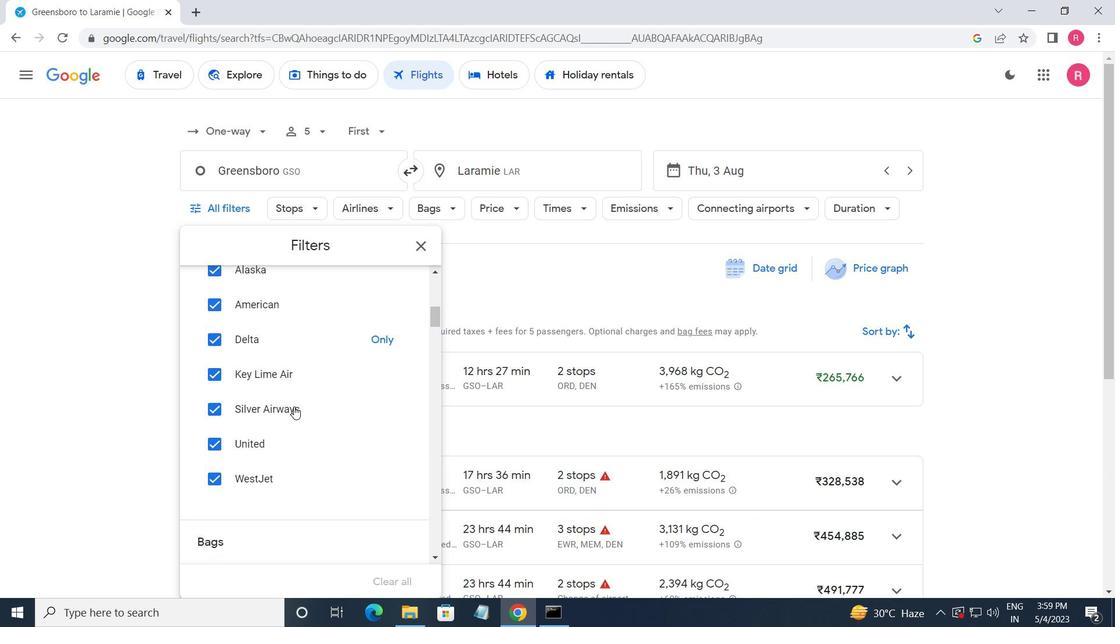 
Action: Mouse scrolled (310, 407) with delta (0, 0)
Screenshot: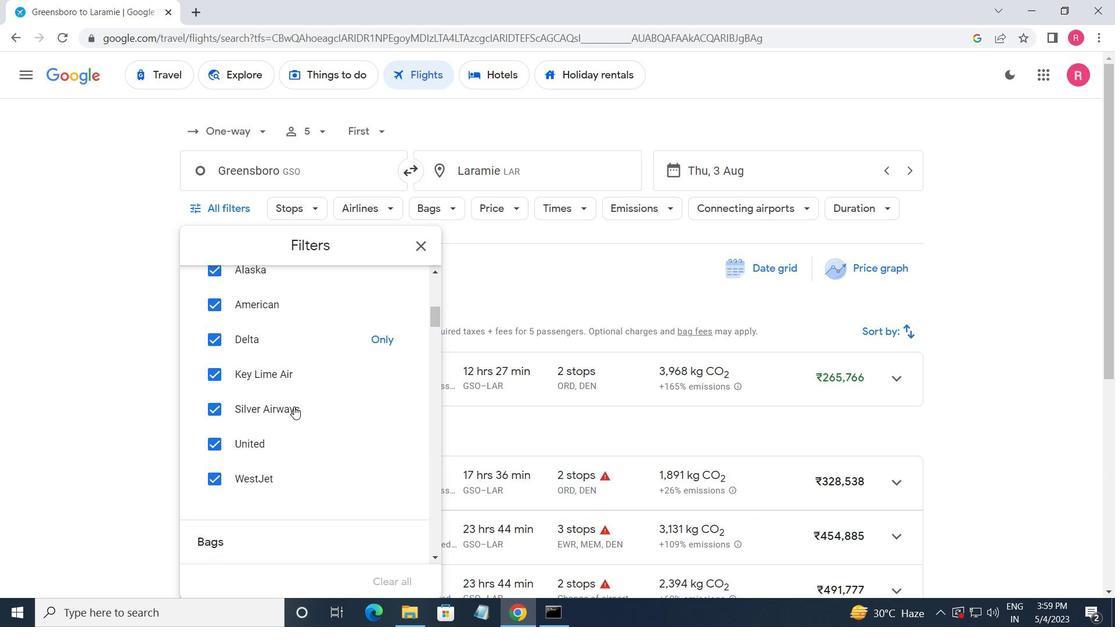 
Action: Mouse moved to (310, 406)
Screenshot: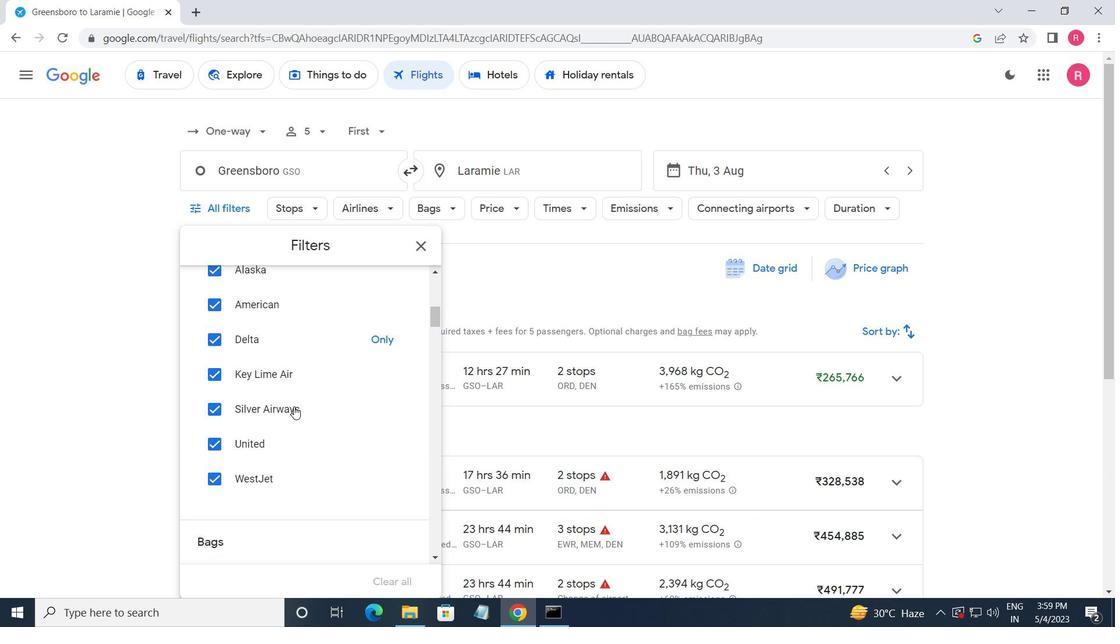 
Action: Mouse scrolled (310, 406) with delta (0, 0)
Screenshot: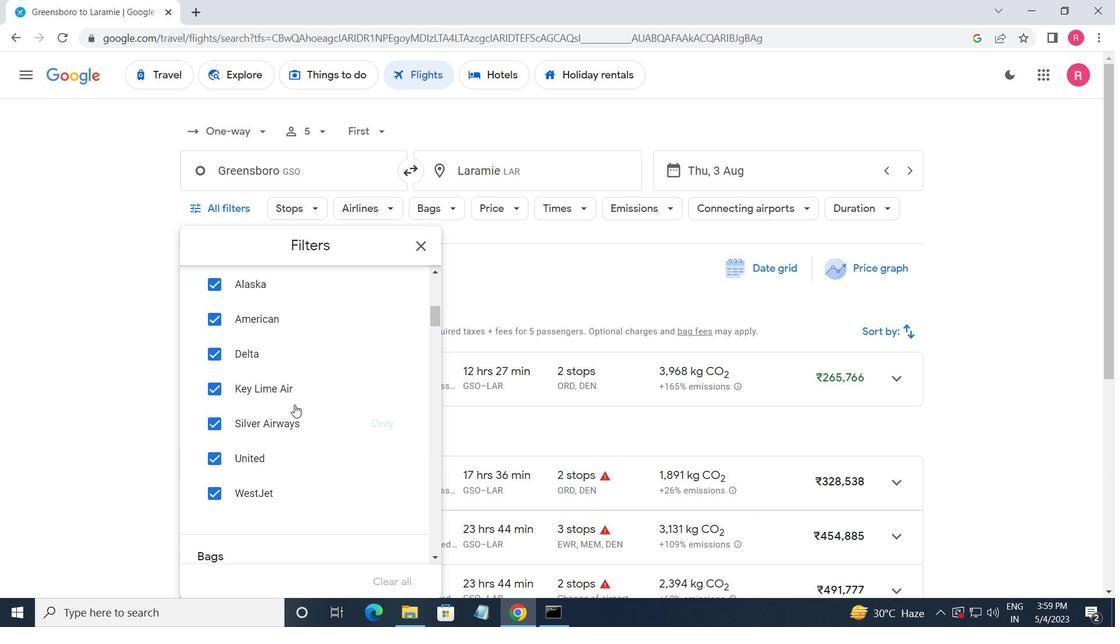 
Action: Mouse moved to (316, 399)
Screenshot: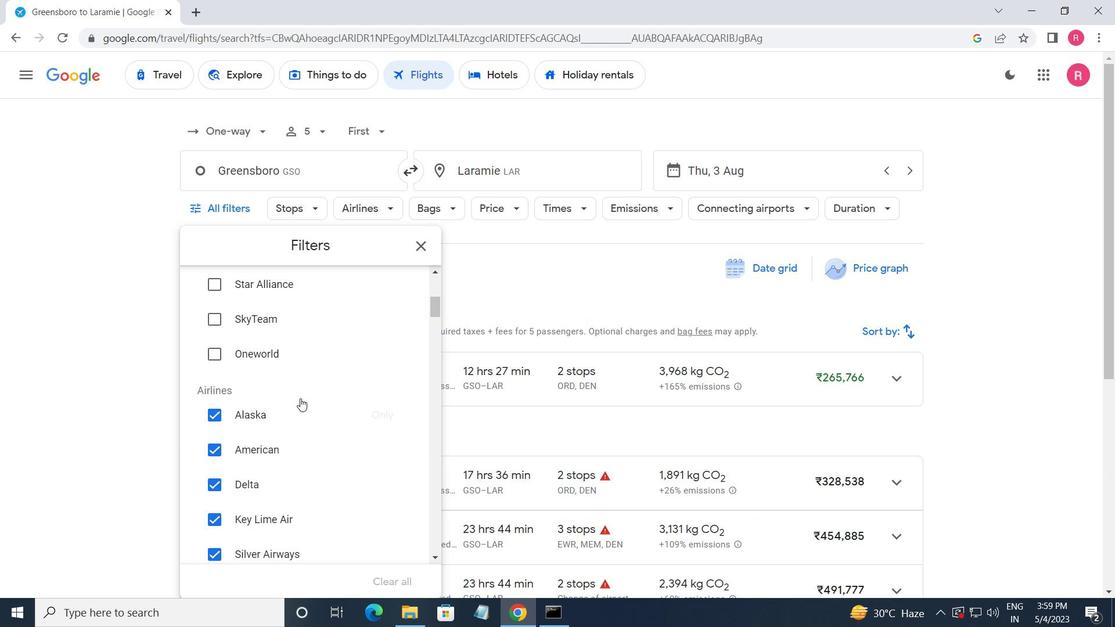 
Action: Mouse scrolled (316, 399) with delta (0, 0)
Screenshot: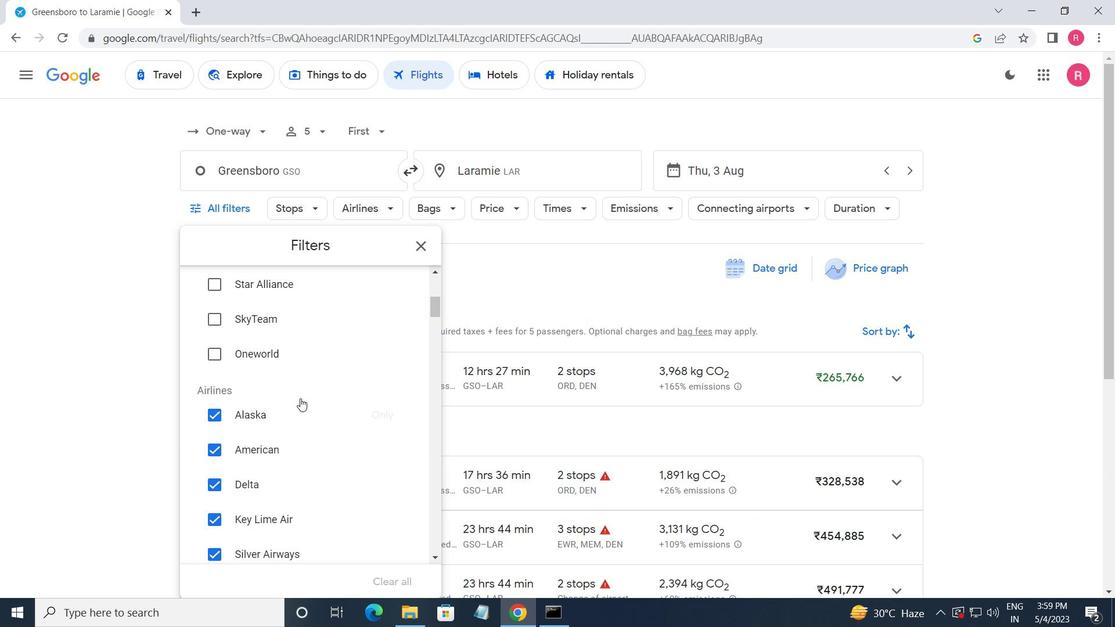 
Action: Mouse moved to (317, 397)
Screenshot: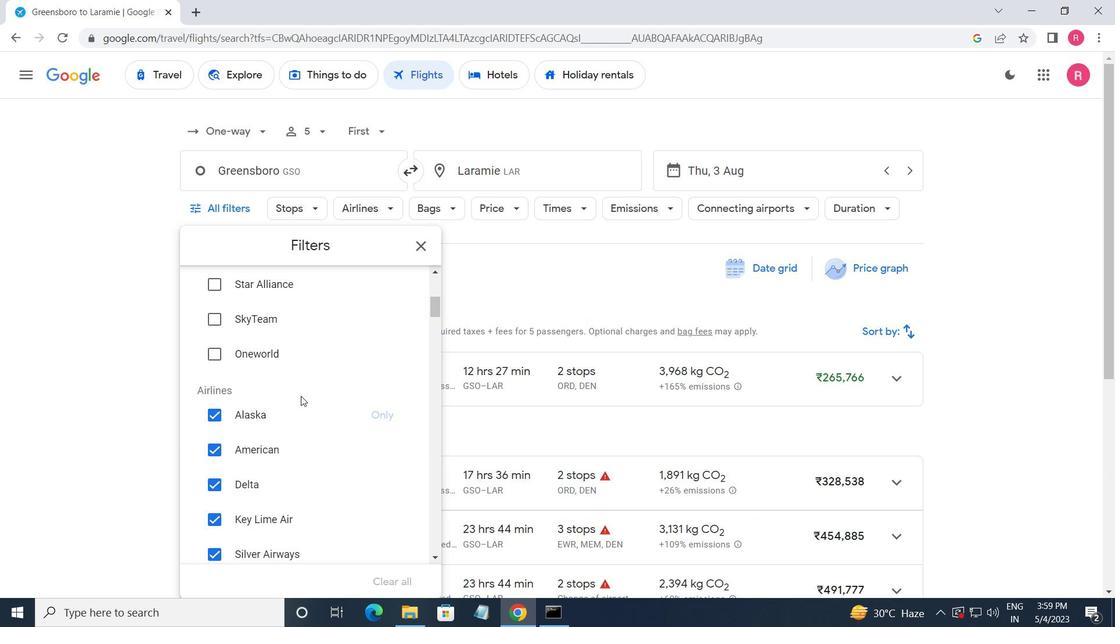 
Action: Mouse scrolled (317, 398) with delta (0, 0)
Screenshot: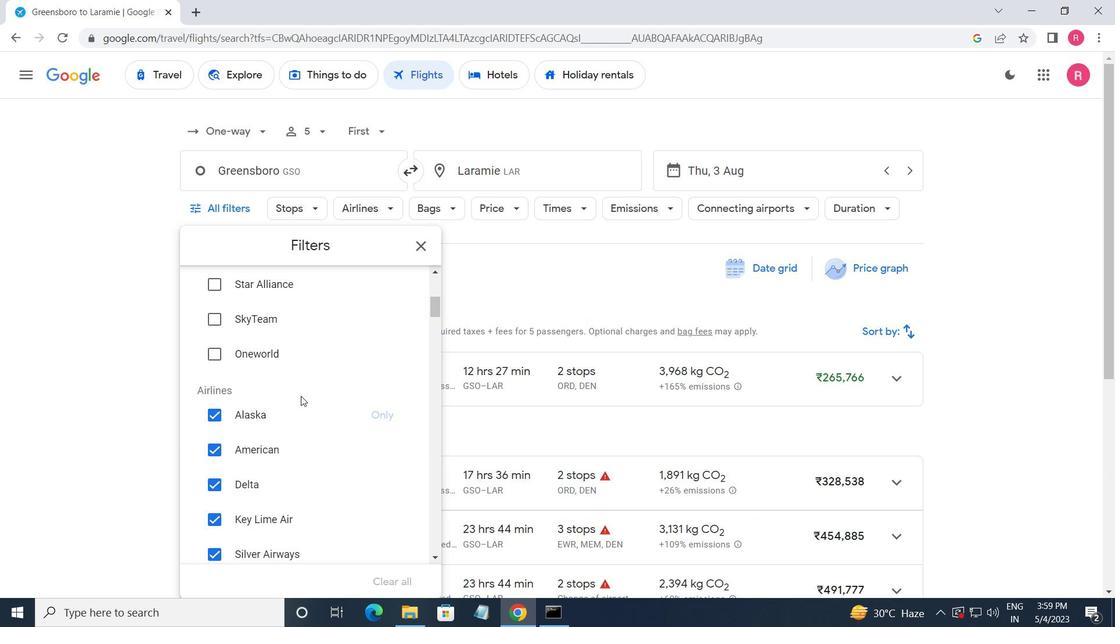 
Action: Mouse moved to (317, 396)
Screenshot: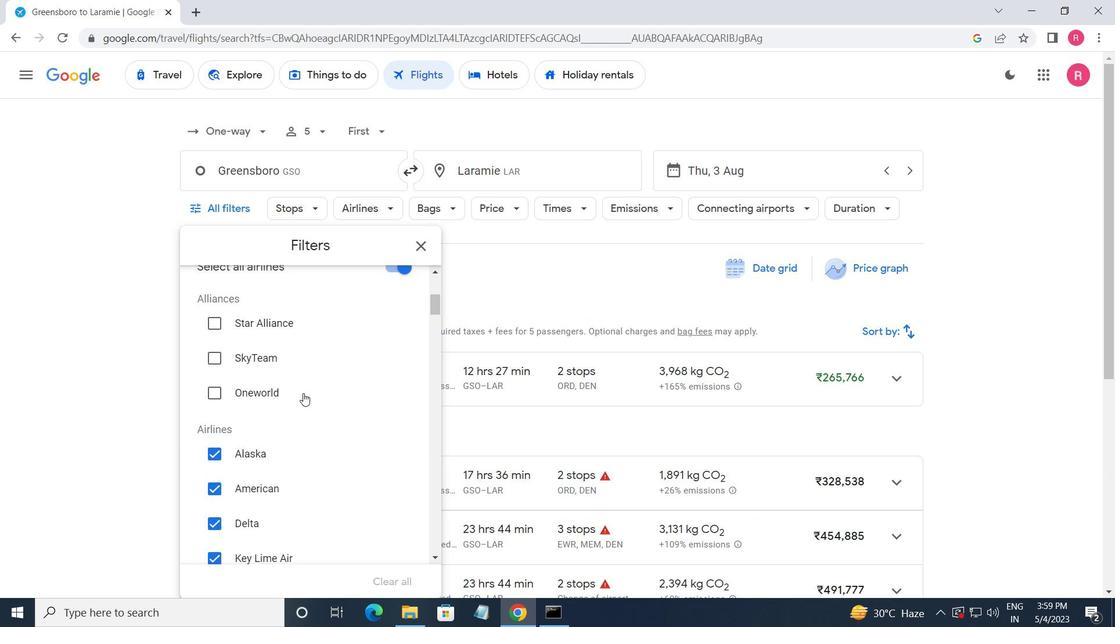 
Action: Mouse scrolled (317, 396) with delta (0, 0)
Screenshot: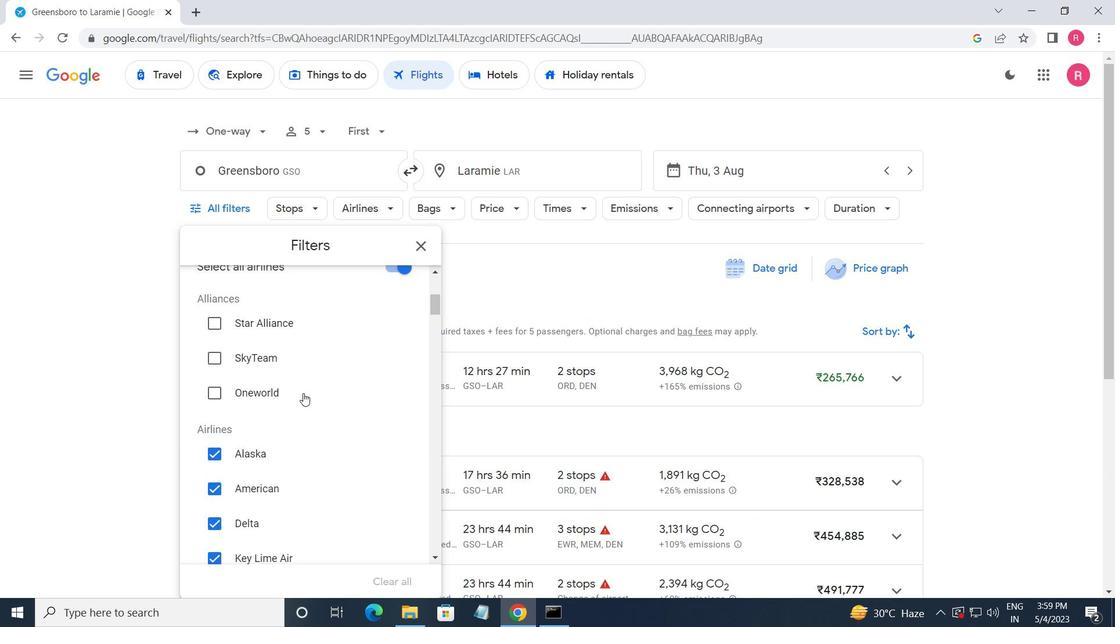 
Action: Mouse moved to (390, 433)
Screenshot: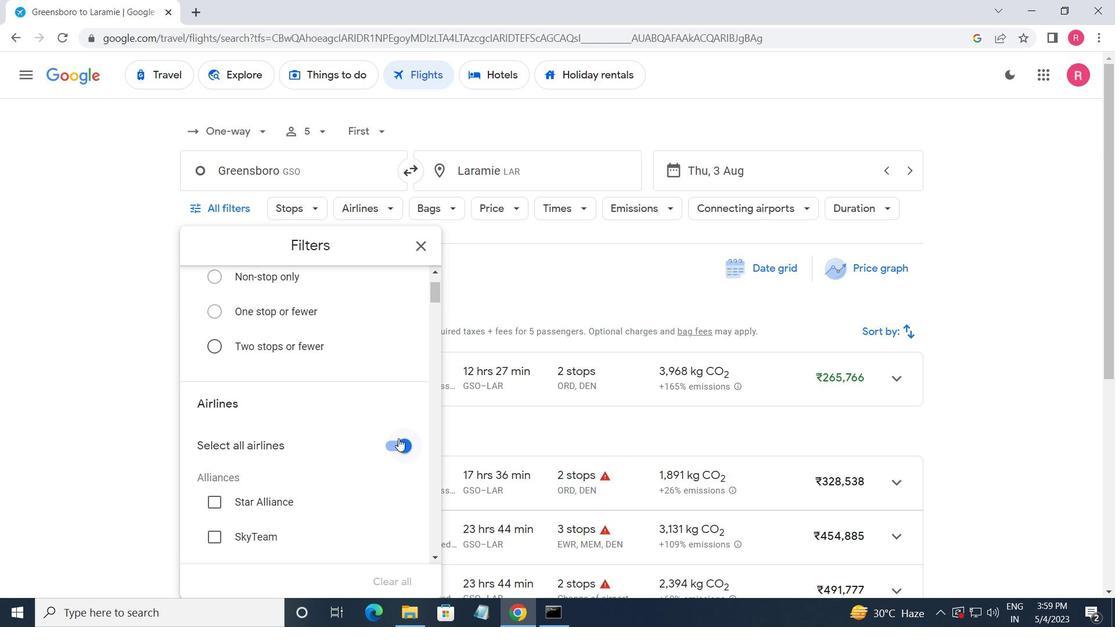 
Action: Mouse pressed left at (390, 433)
Screenshot: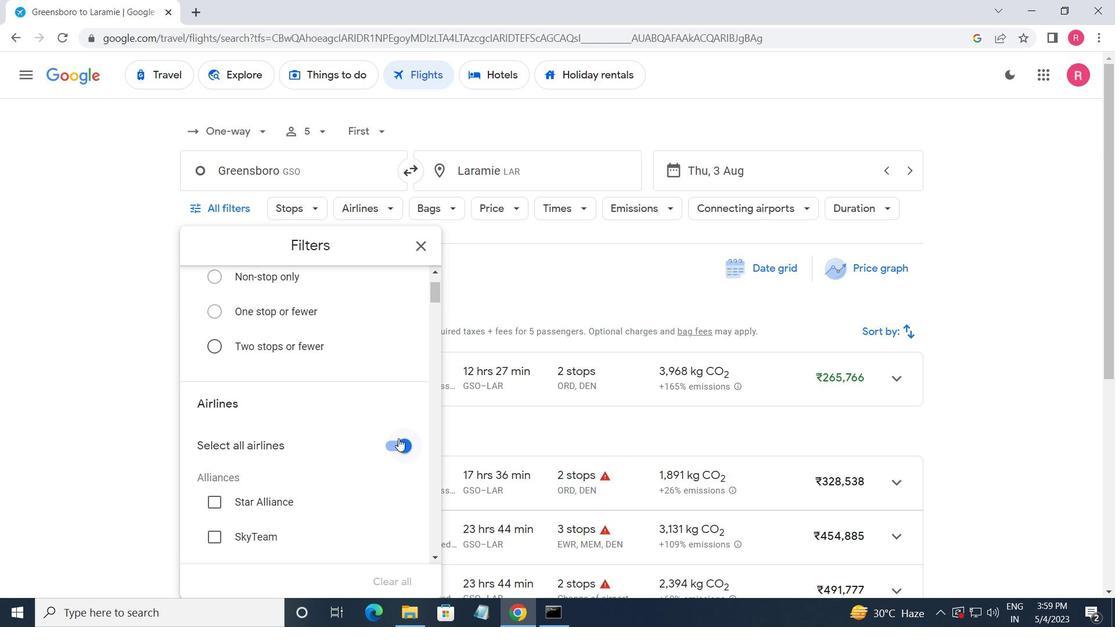 
Action: Mouse moved to (321, 442)
Screenshot: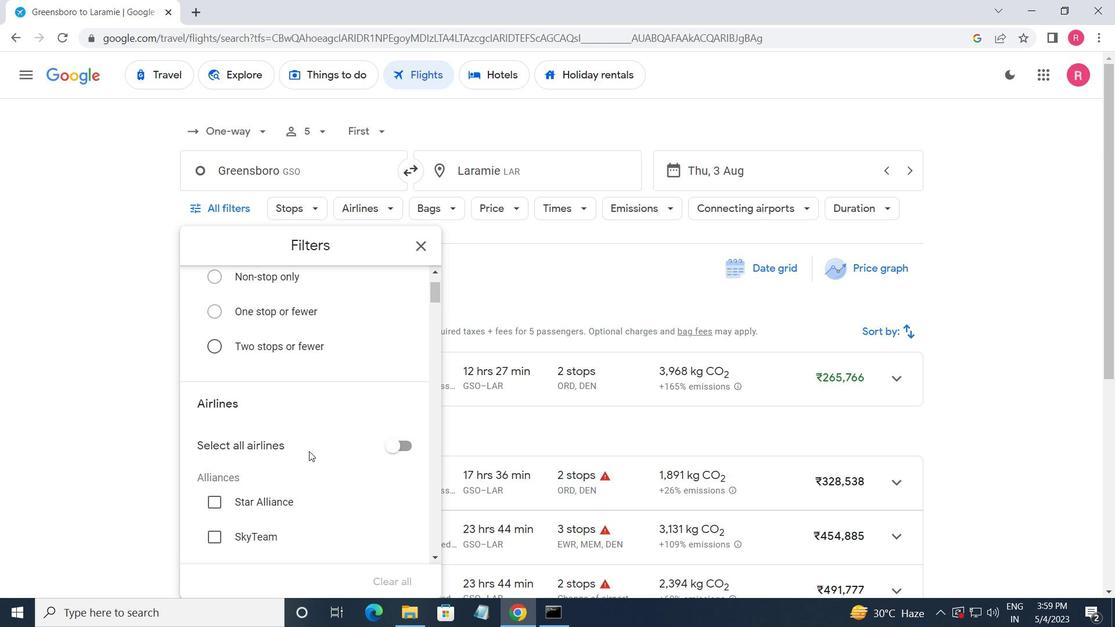 
Action: Mouse scrolled (321, 441) with delta (0, 0)
Screenshot: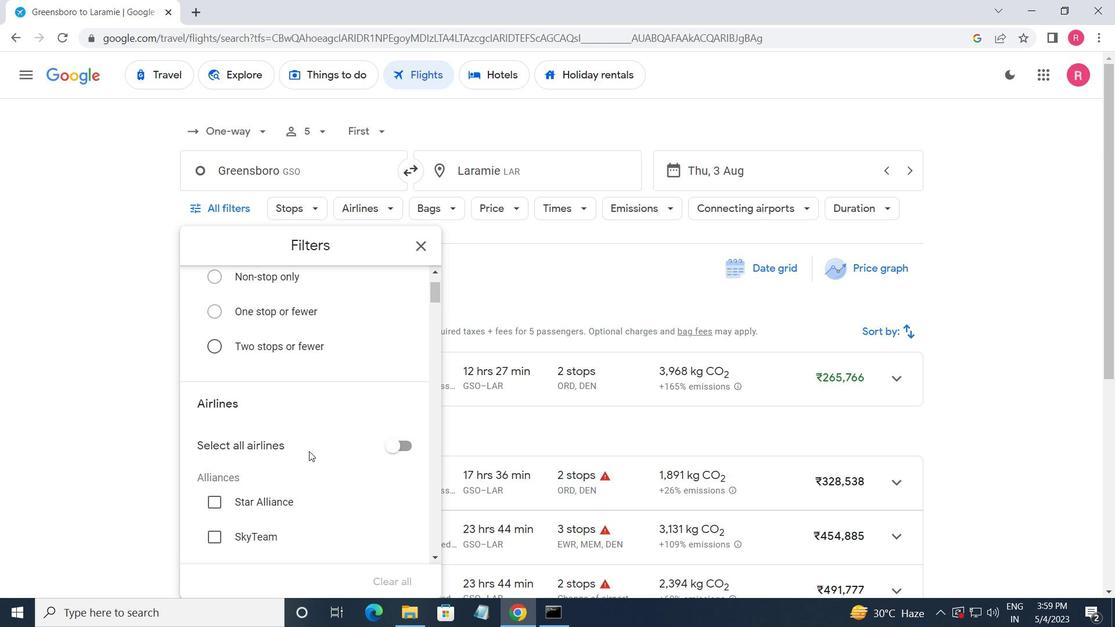 
Action: Mouse scrolled (321, 441) with delta (0, 0)
Screenshot: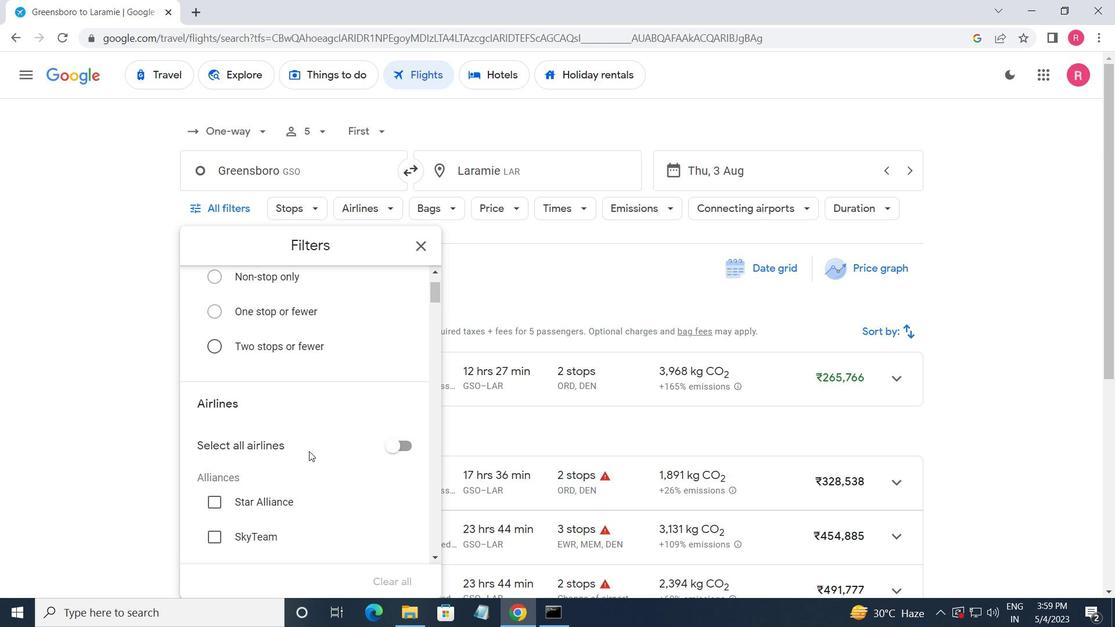 
Action: Mouse scrolled (321, 441) with delta (0, 0)
Screenshot: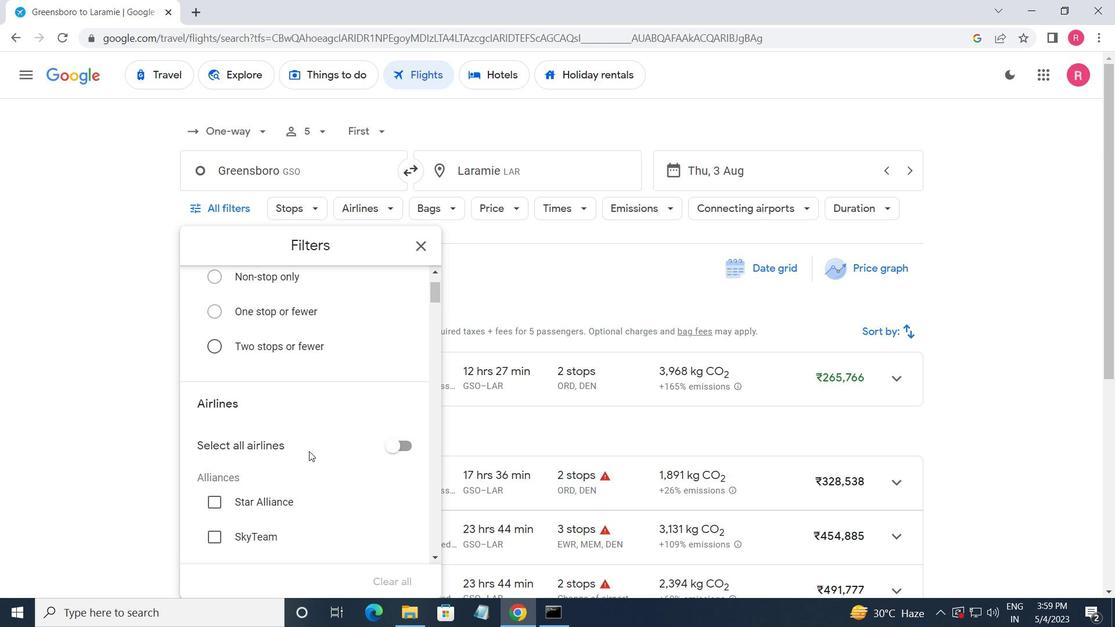 
Action: Mouse scrolled (321, 441) with delta (0, 0)
Screenshot: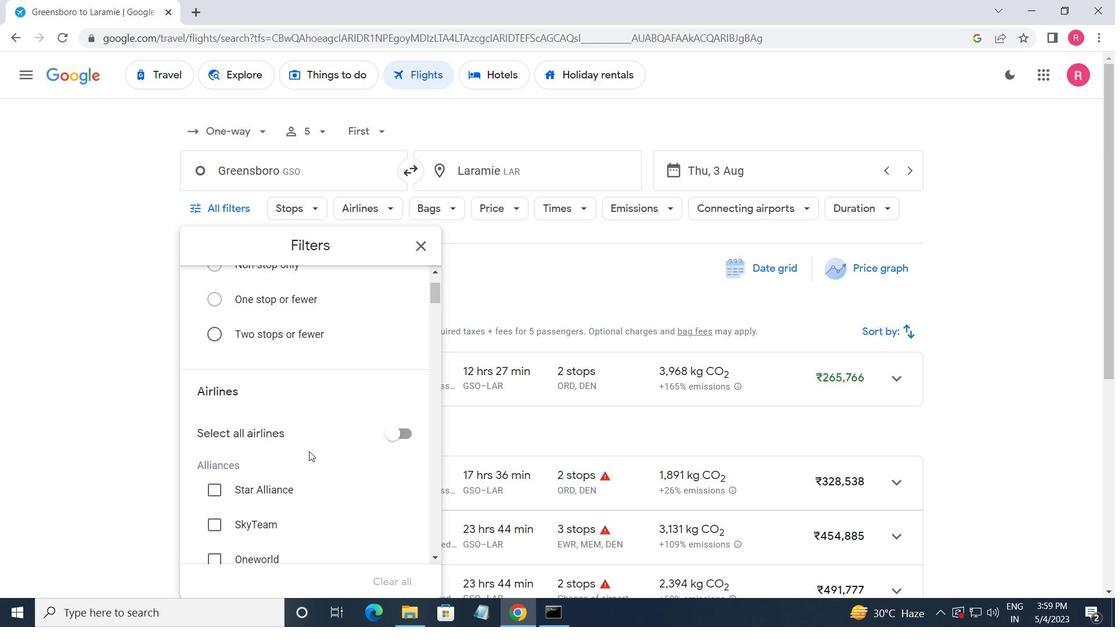 
Action: Mouse scrolled (321, 441) with delta (0, 0)
Screenshot: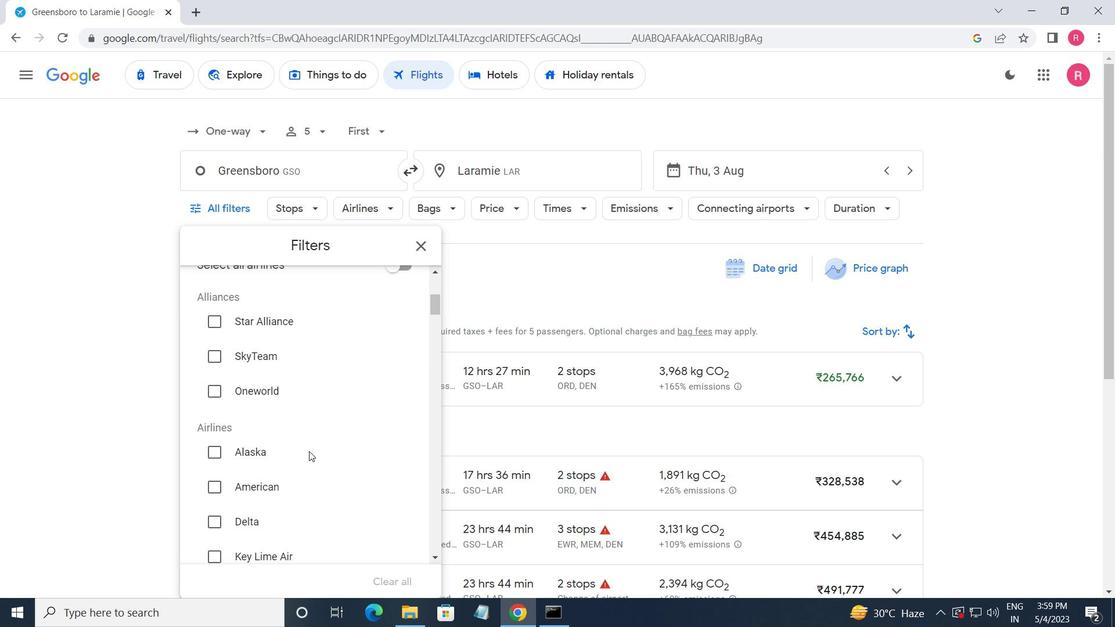 
Action: Mouse scrolled (321, 441) with delta (0, 0)
Screenshot: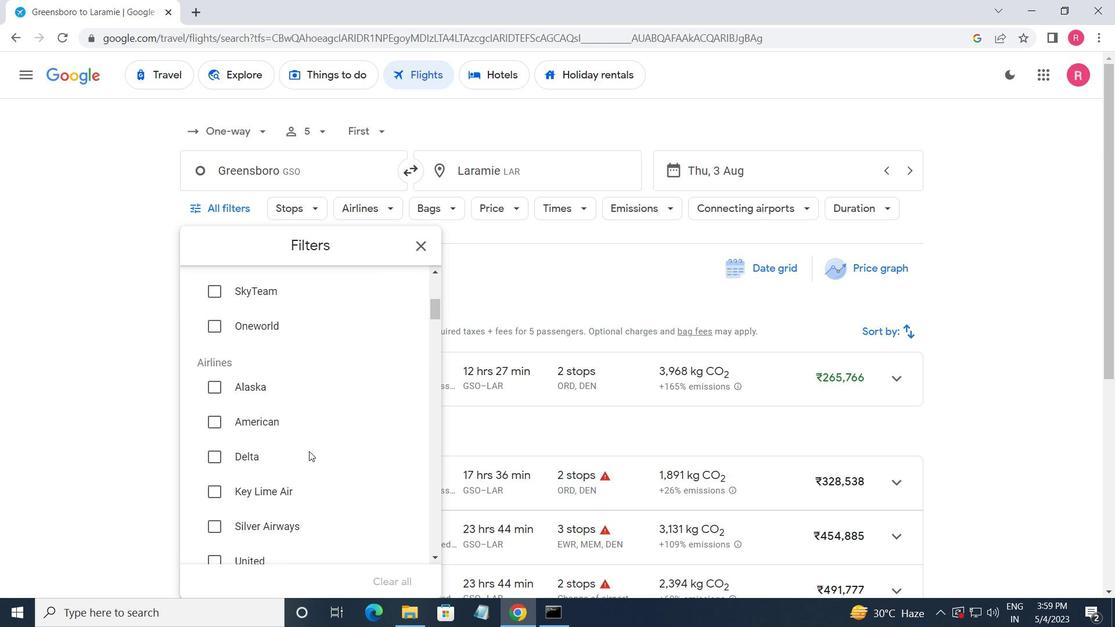 
Action: Mouse scrolled (321, 441) with delta (0, 0)
Screenshot: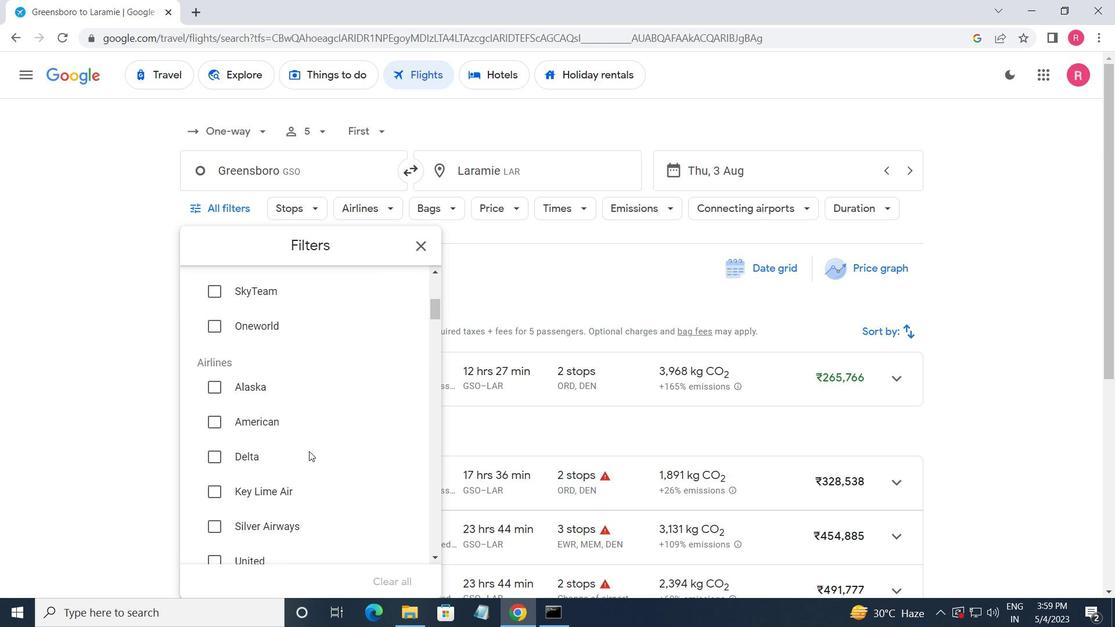 
Action: Mouse moved to (325, 433)
Screenshot: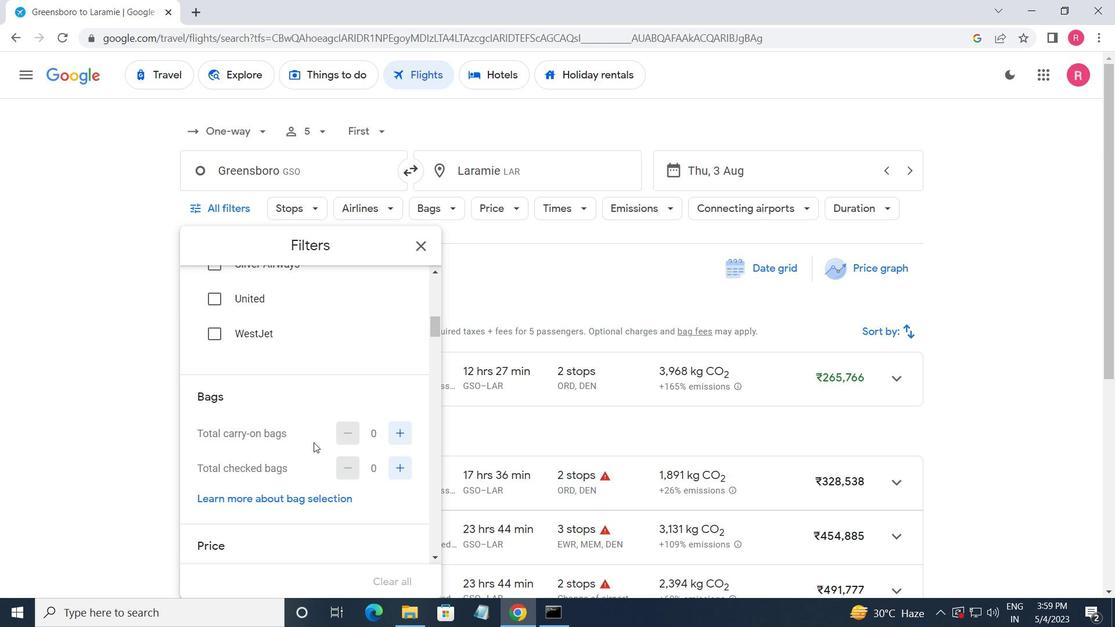 
Action: Mouse scrolled (325, 433) with delta (0, 0)
Screenshot: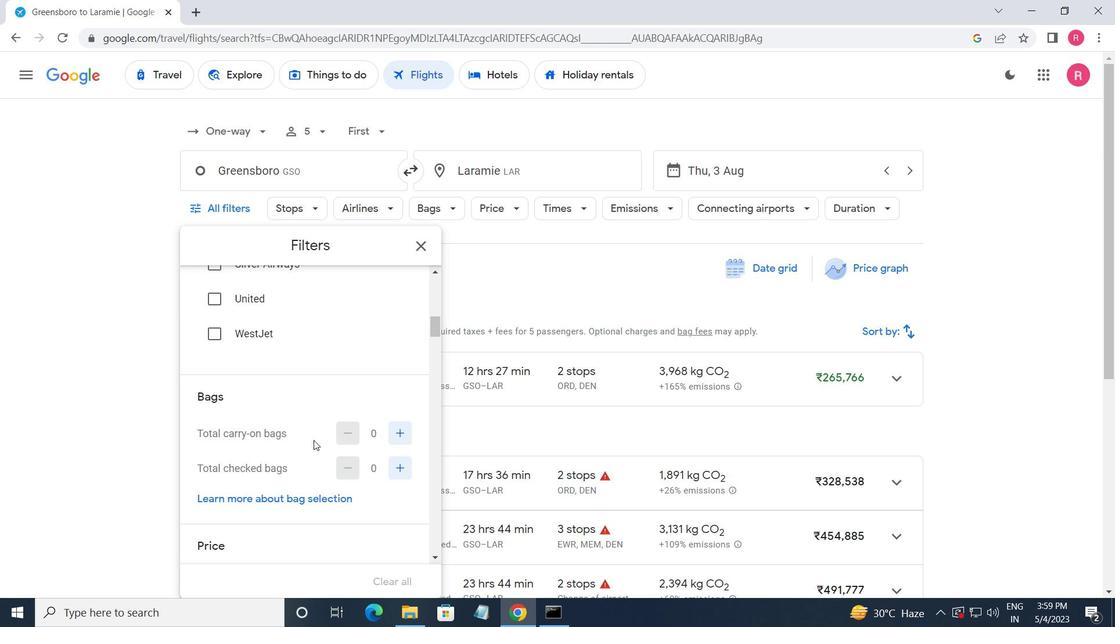 
Action: Mouse moved to (384, 401)
Screenshot: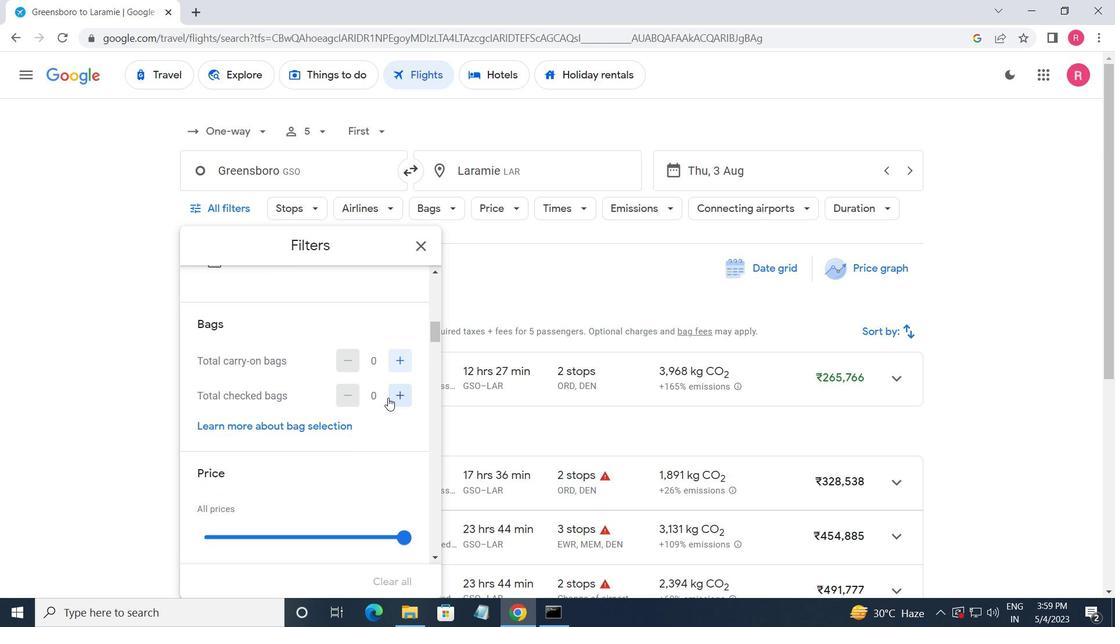
Action: Mouse pressed left at (384, 401)
Screenshot: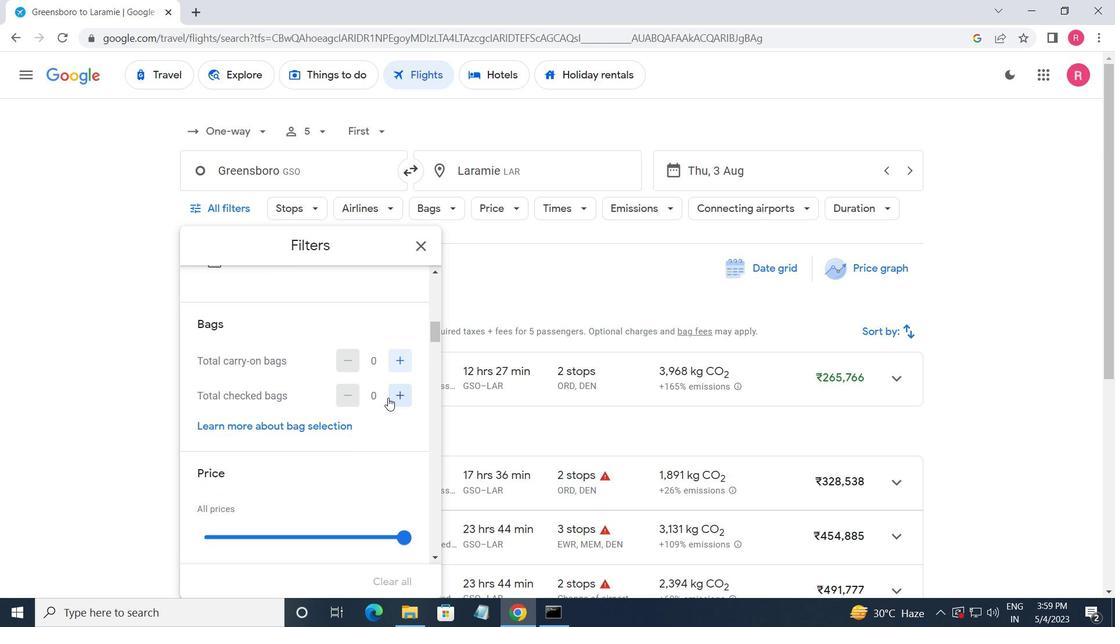 
Action: Mouse moved to (384, 401)
Screenshot: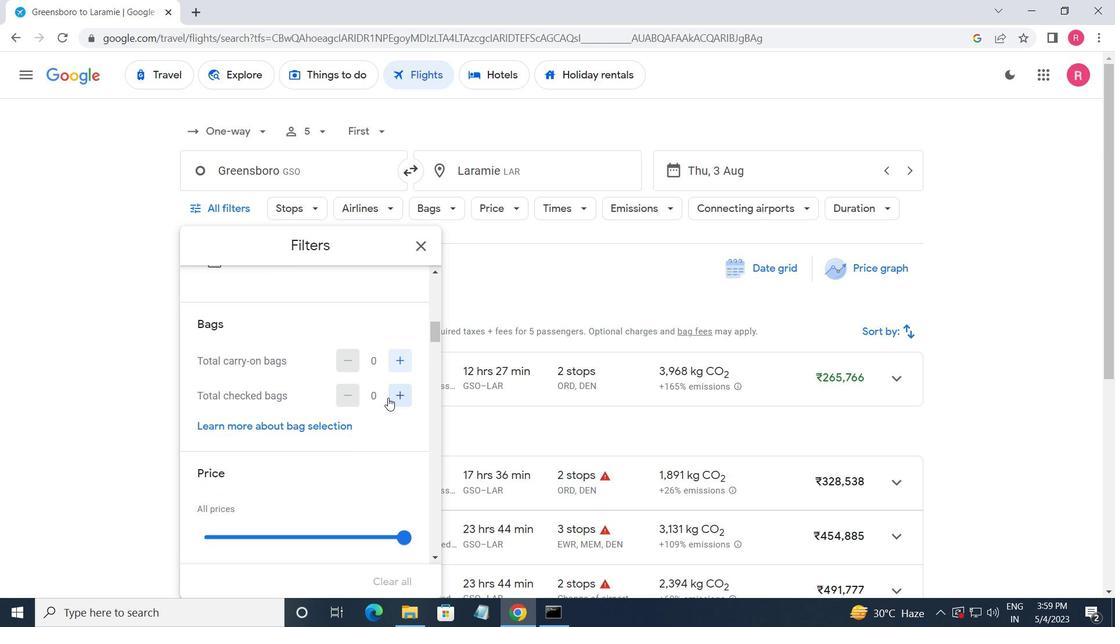 
Action: Mouse pressed left at (384, 401)
Screenshot: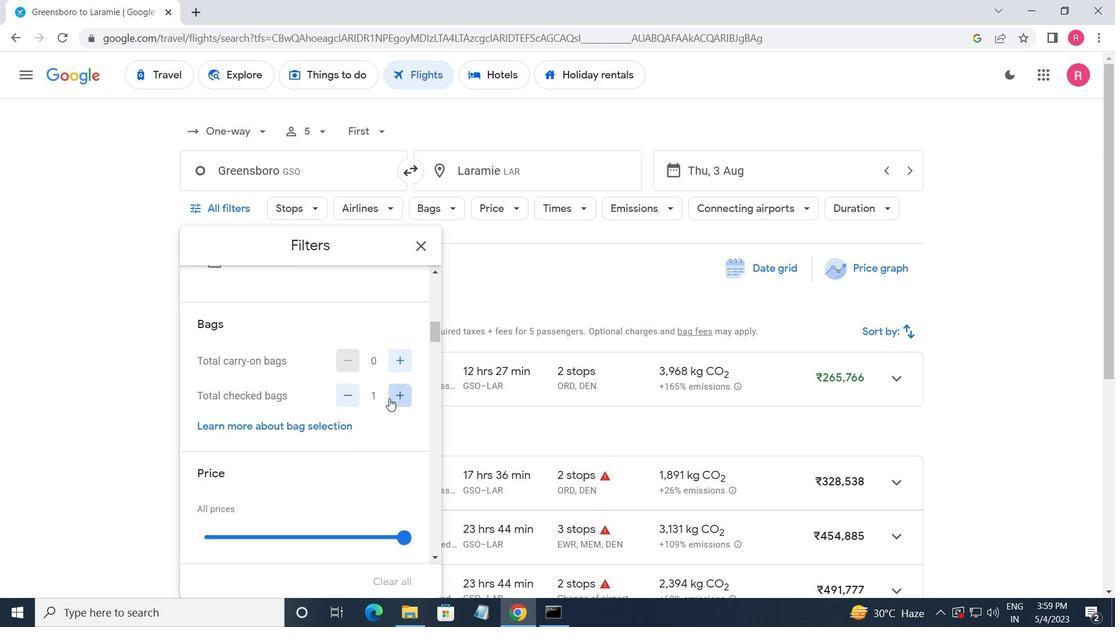
Action: Mouse moved to (384, 401)
Screenshot: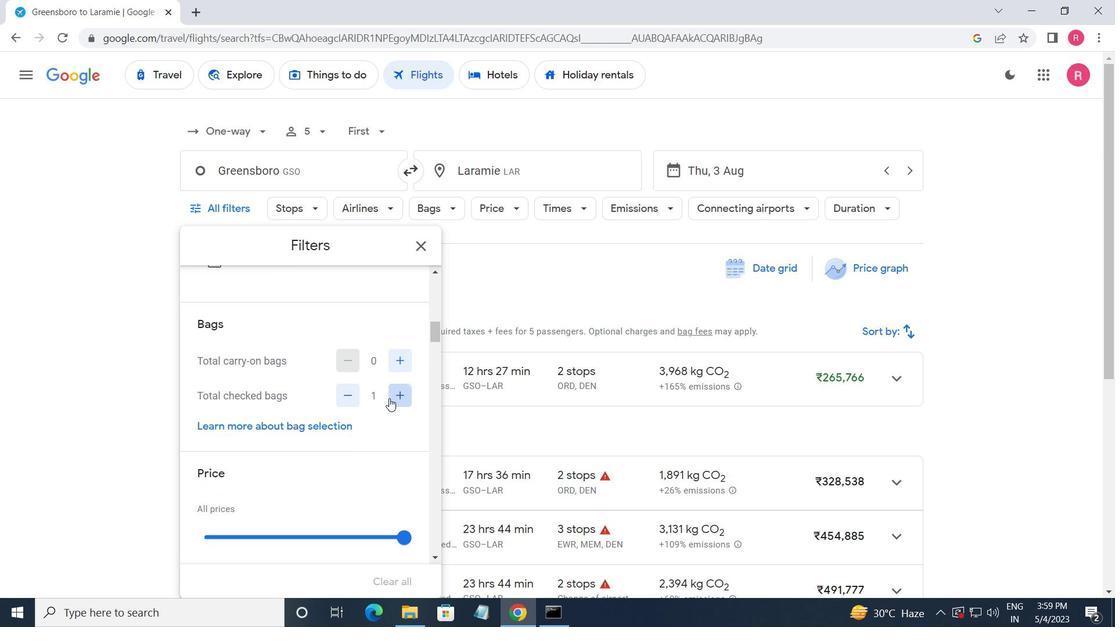 
Action: Mouse pressed left at (384, 401)
Screenshot: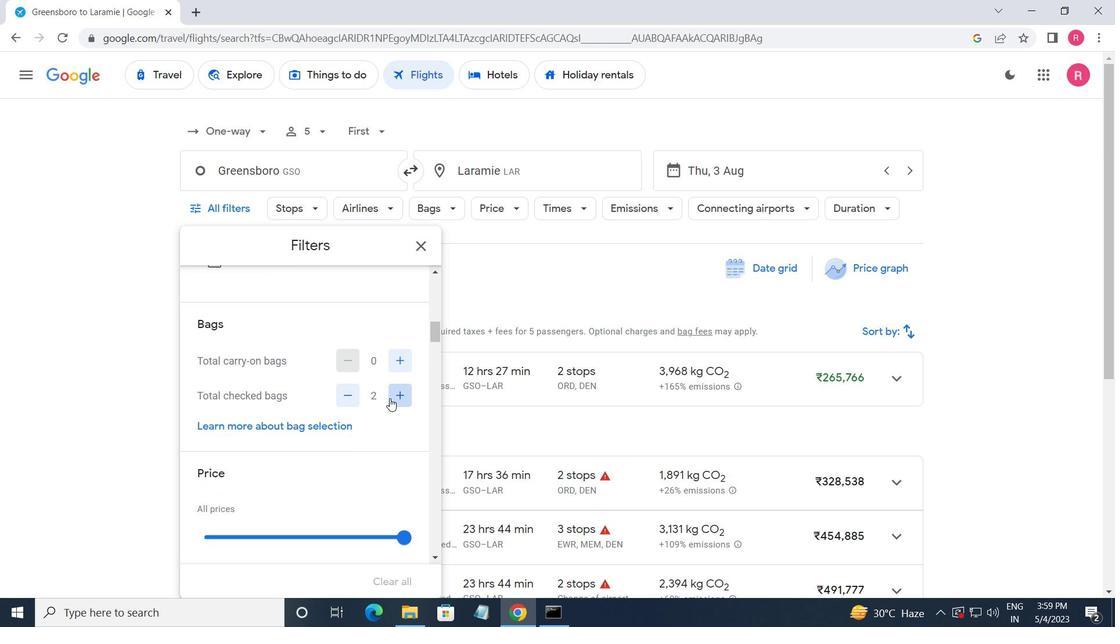 
Action: Mouse pressed left at (384, 401)
Screenshot: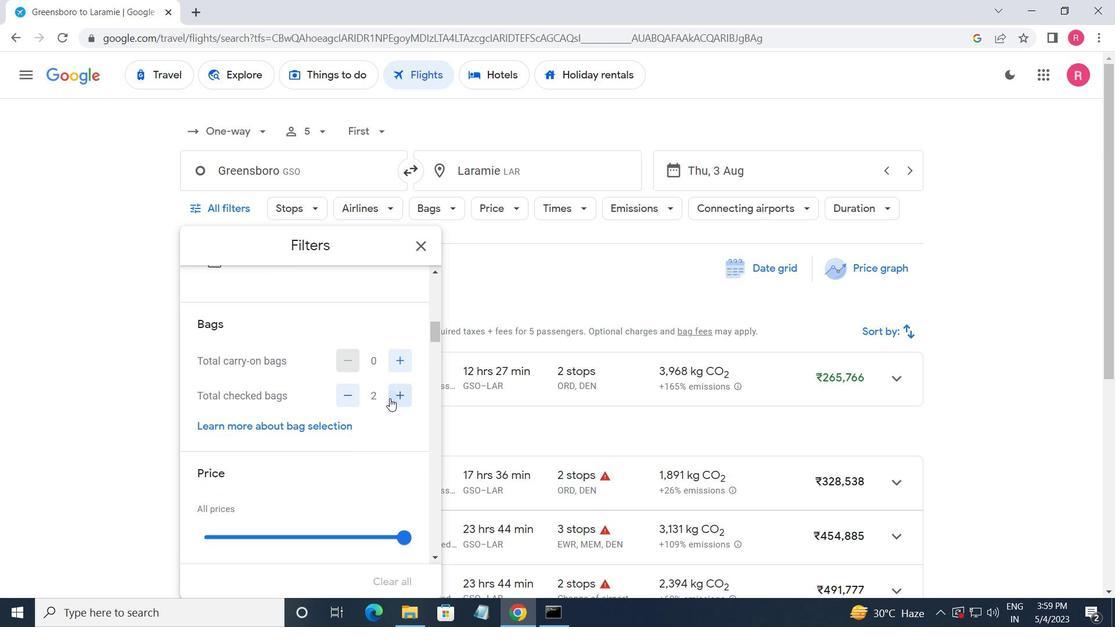 
Action: Mouse pressed left at (384, 401)
Screenshot: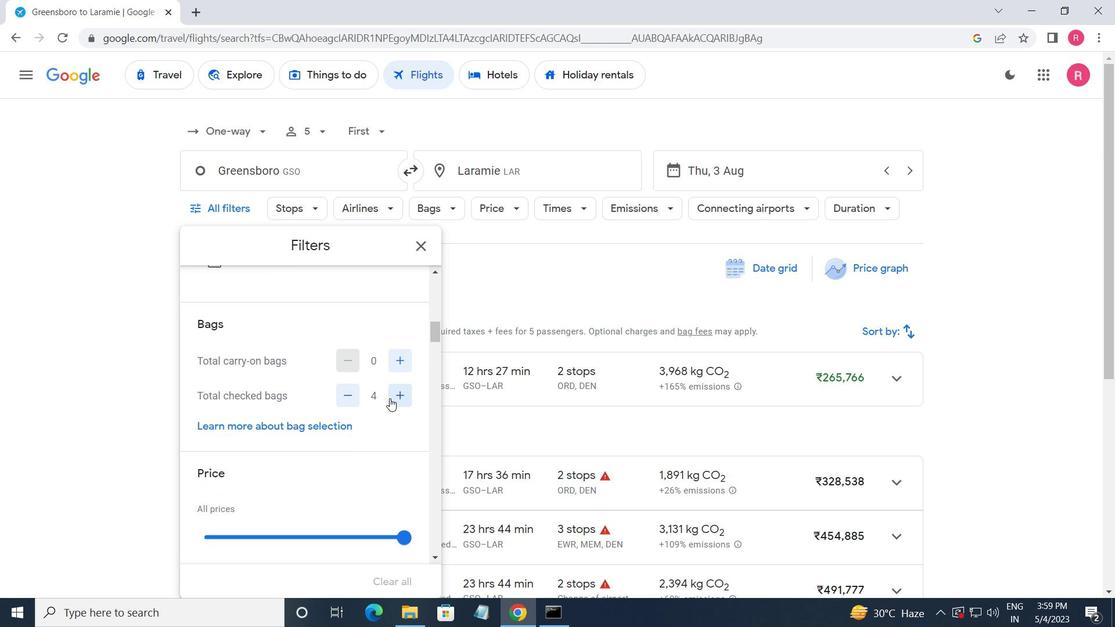 
Action: Mouse moved to (384, 413)
Screenshot: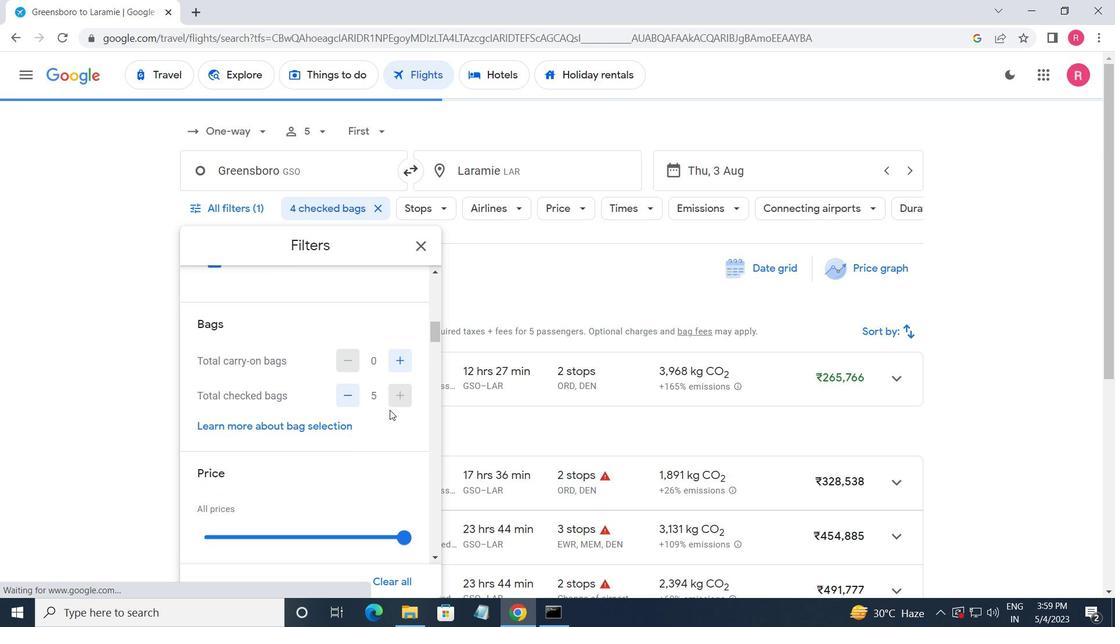 
Action: Mouse scrolled (384, 413) with delta (0, 0)
Screenshot: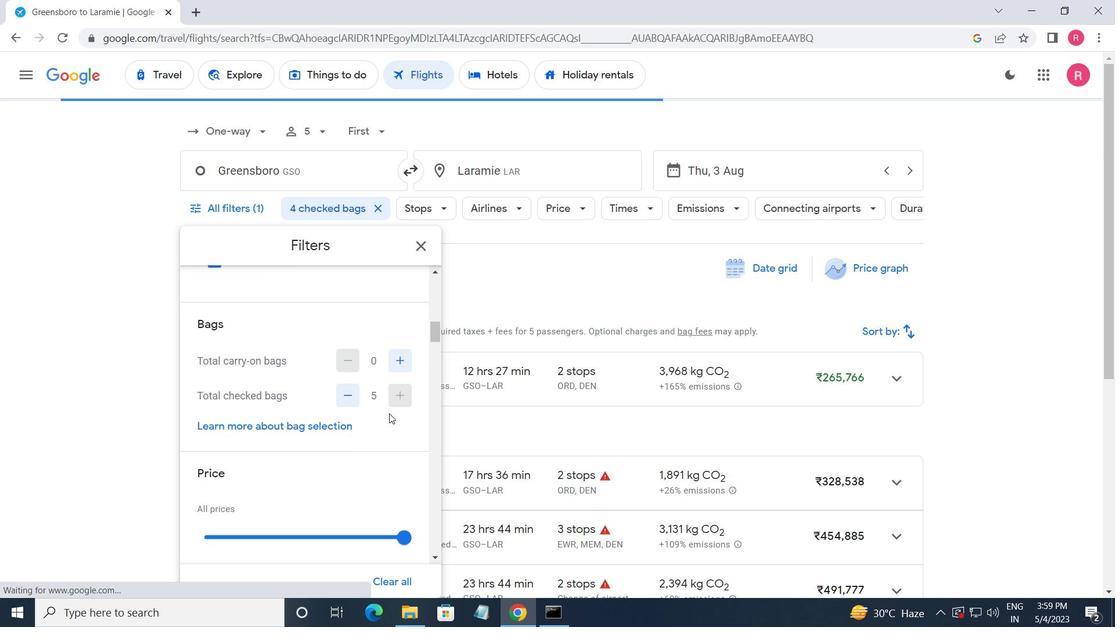 
Action: Mouse scrolled (384, 413) with delta (0, 0)
Screenshot: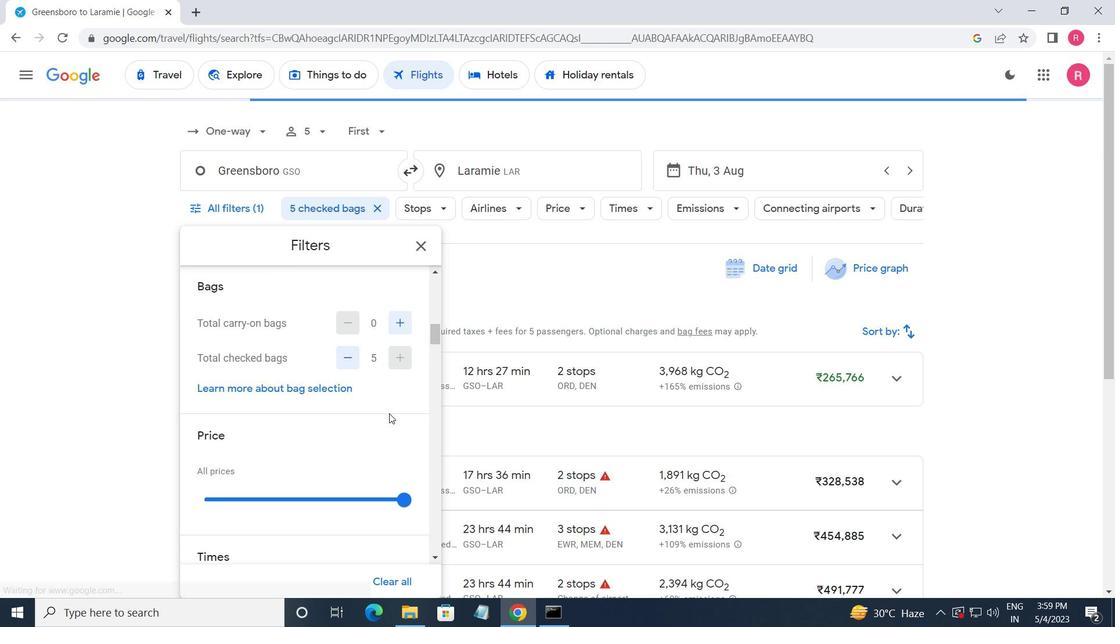 
Action: Mouse scrolled (384, 413) with delta (0, 0)
Screenshot: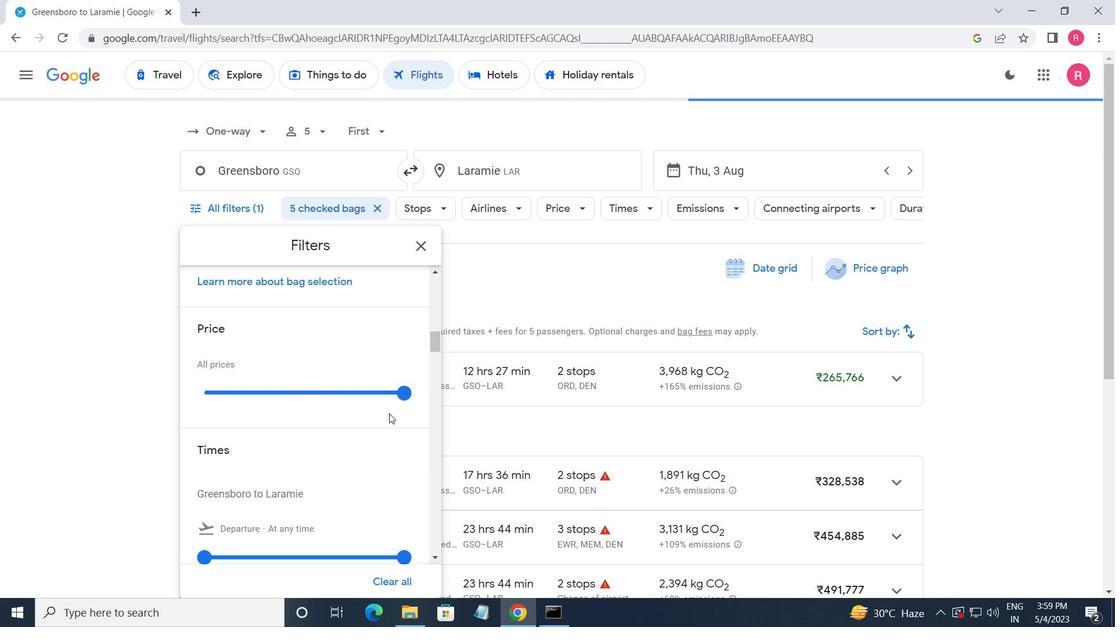 
Action: Mouse moved to (397, 345)
Screenshot: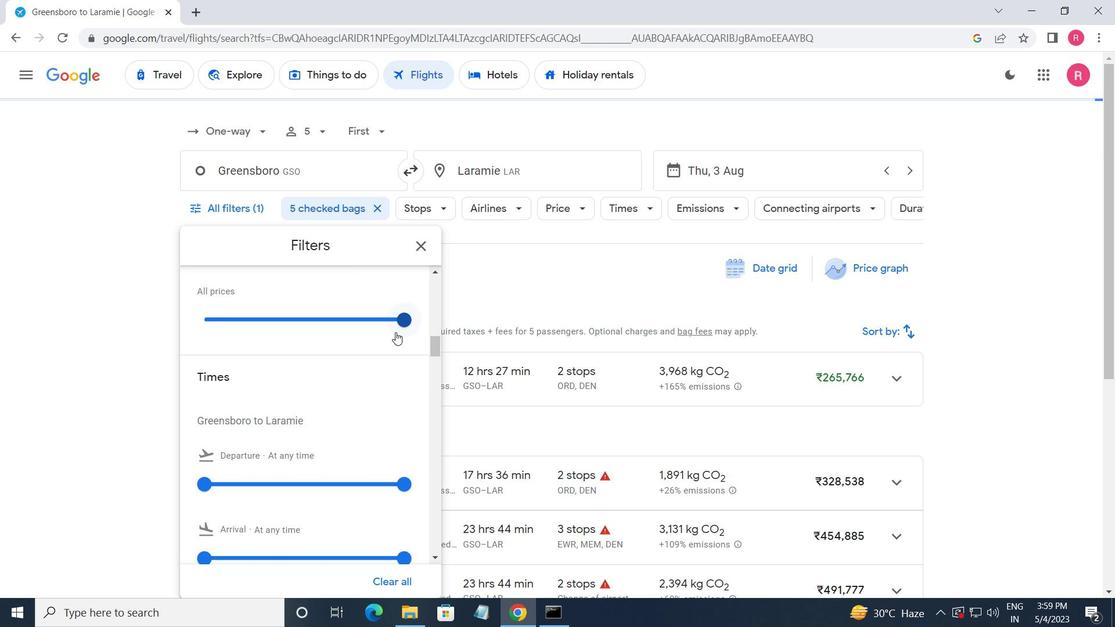 
Action: Mouse pressed left at (397, 345)
Screenshot: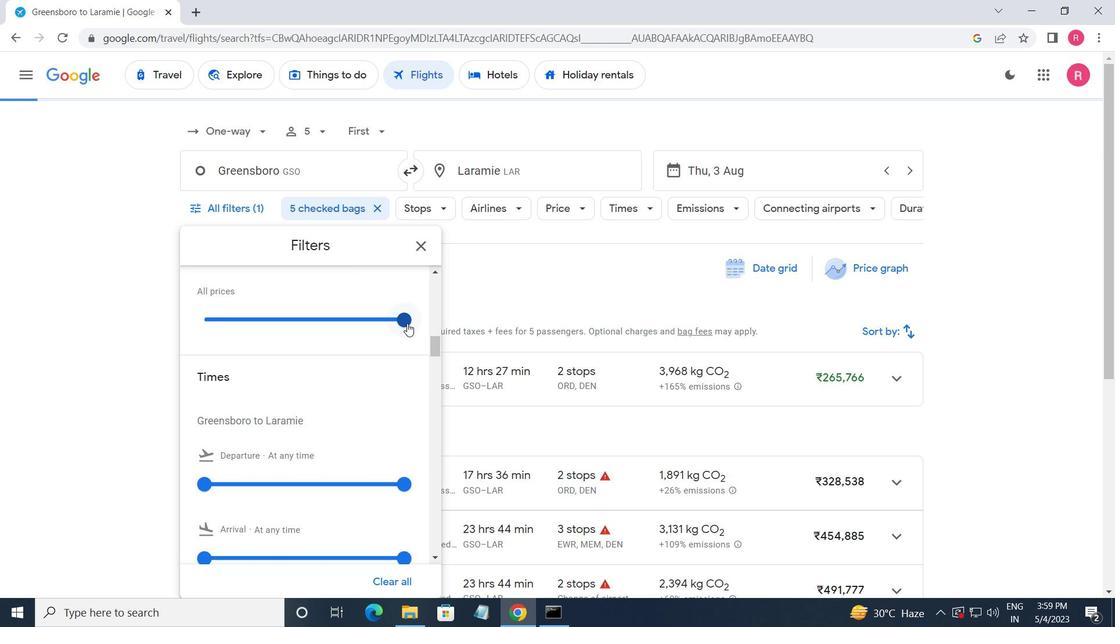
Action: Mouse moved to (275, 377)
Screenshot: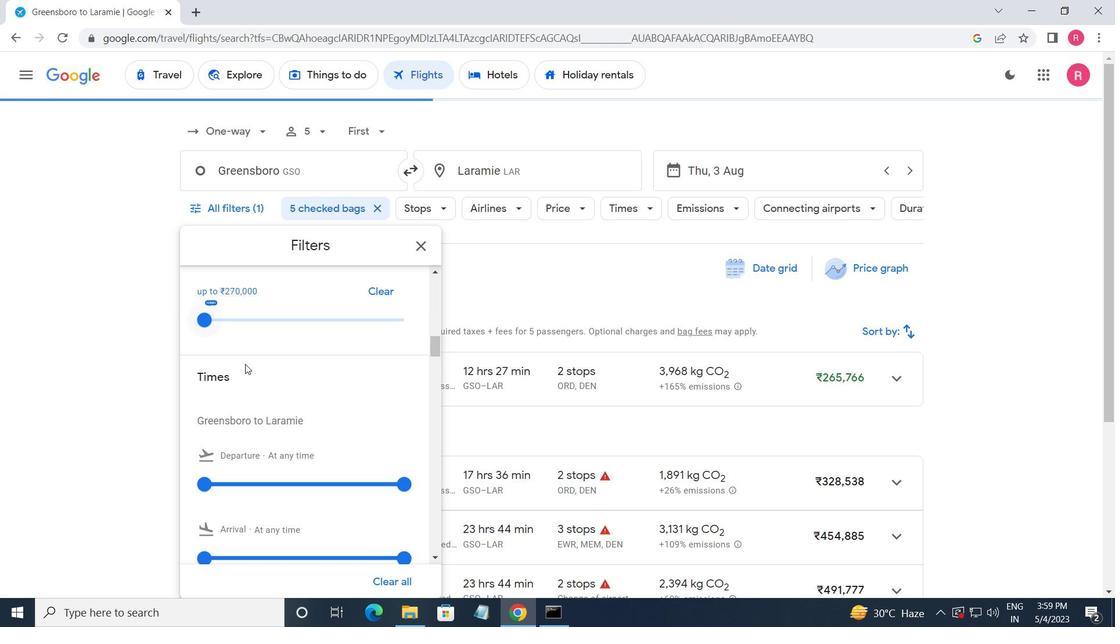 
Action: Mouse scrolled (275, 376) with delta (0, 0)
Screenshot: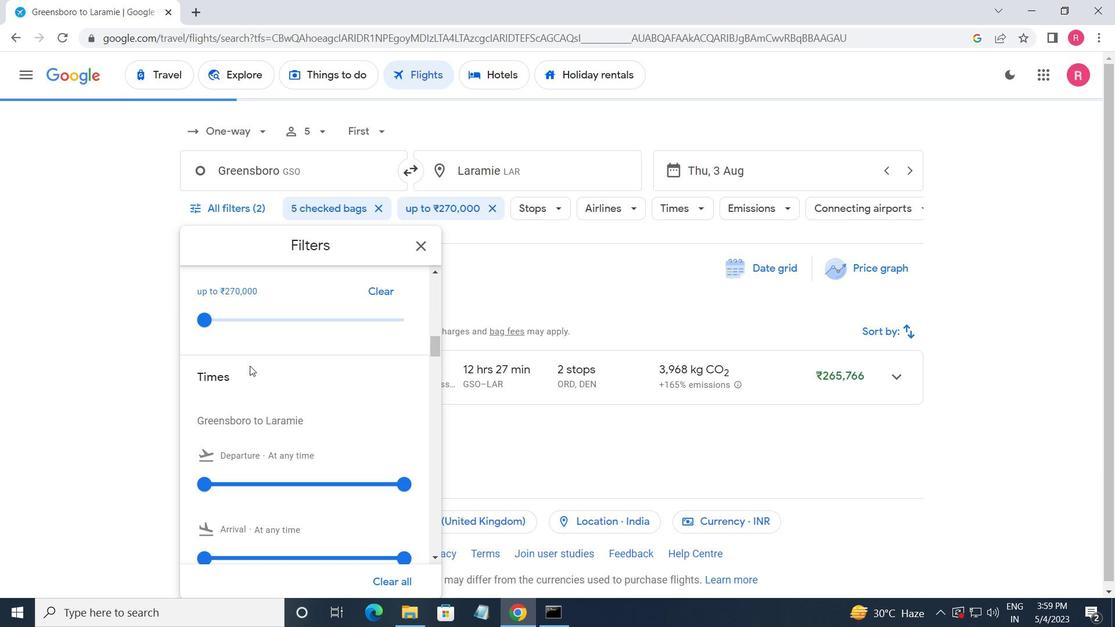 
Action: Mouse moved to (240, 416)
Screenshot: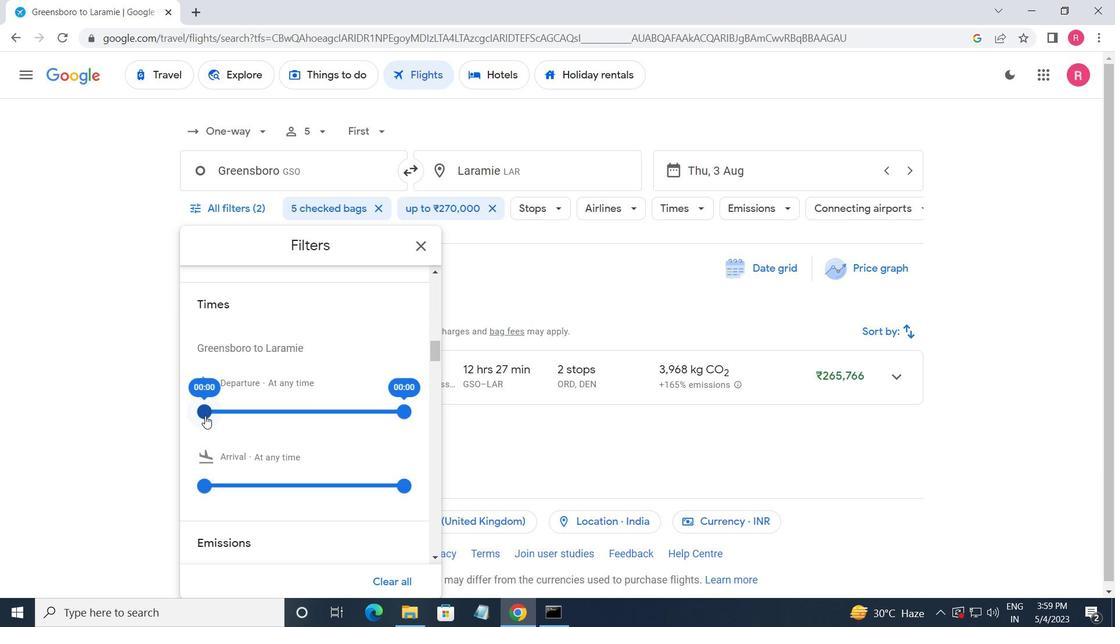 
Action: Mouse pressed left at (240, 416)
Screenshot: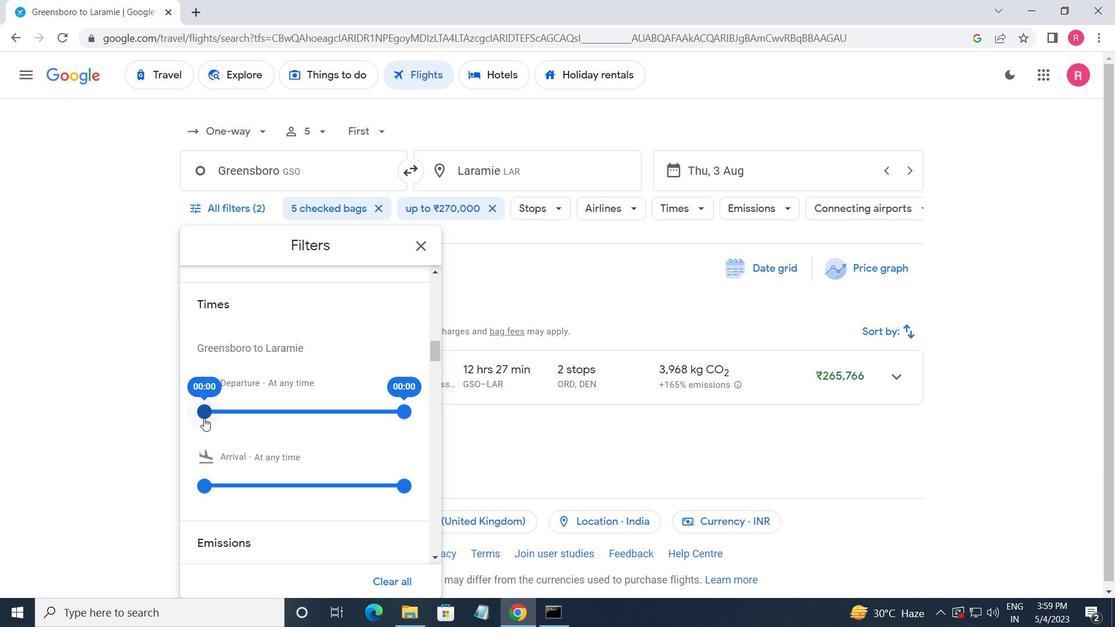 
Action: Mouse moved to (395, 411)
Screenshot: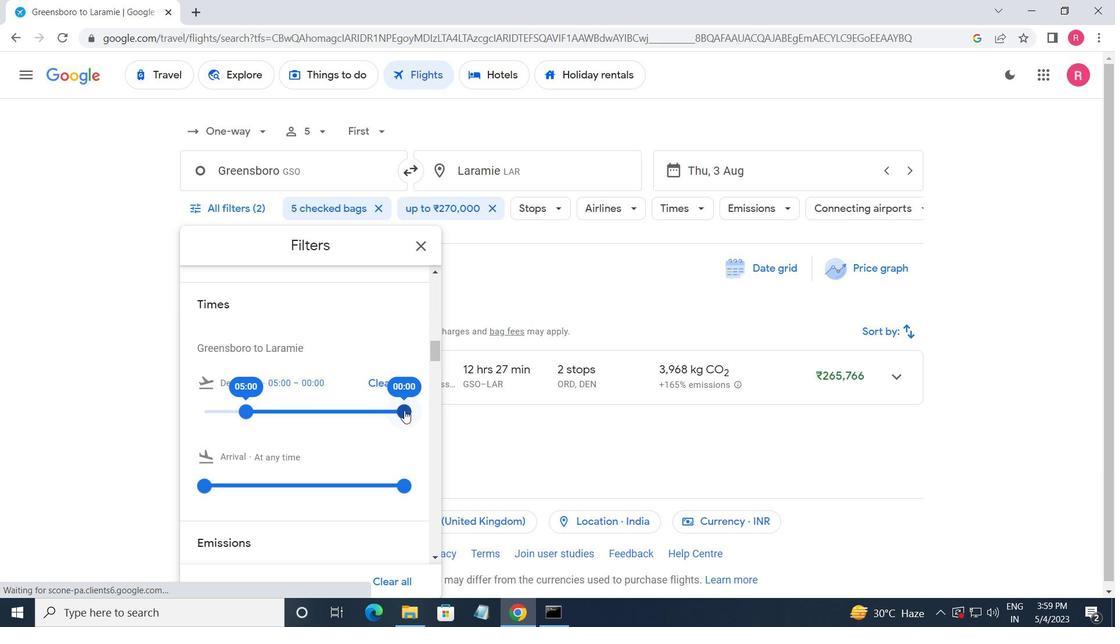 
Action: Mouse pressed left at (395, 411)
Screenshot: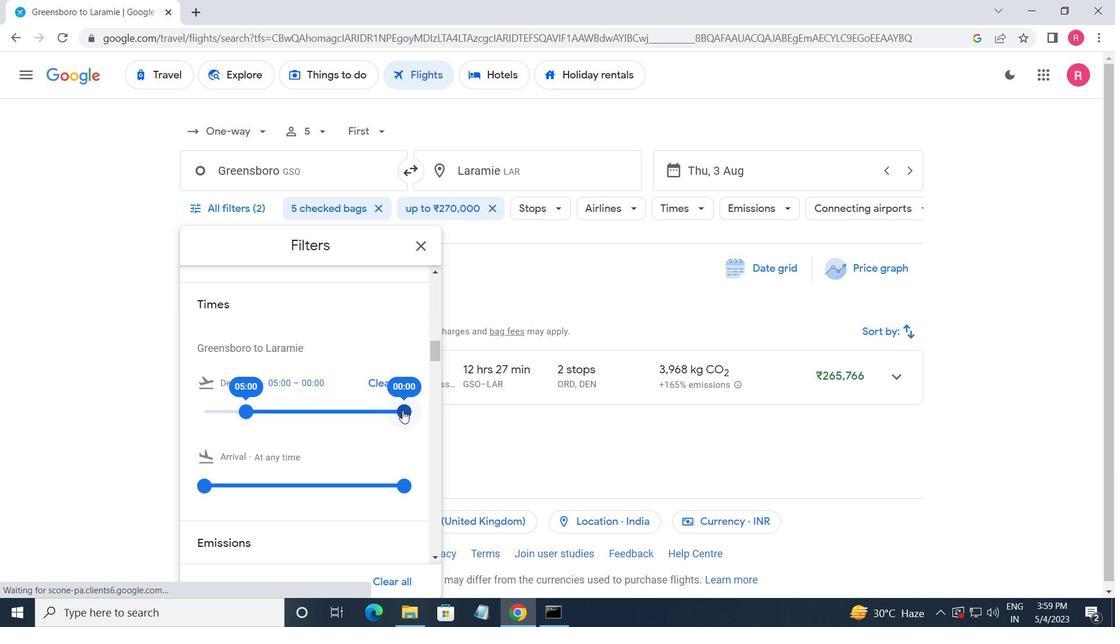 
Action: Mouse moved to (409, 284)
Screenshot: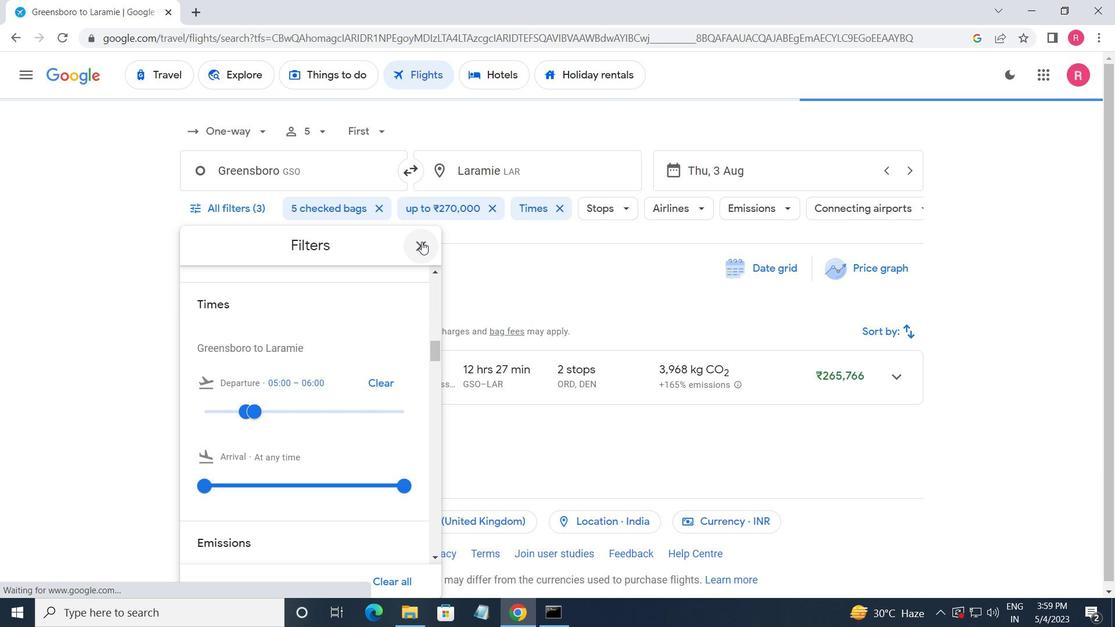 
Action: Mouse pressed left at (409, 284)
Screenshot: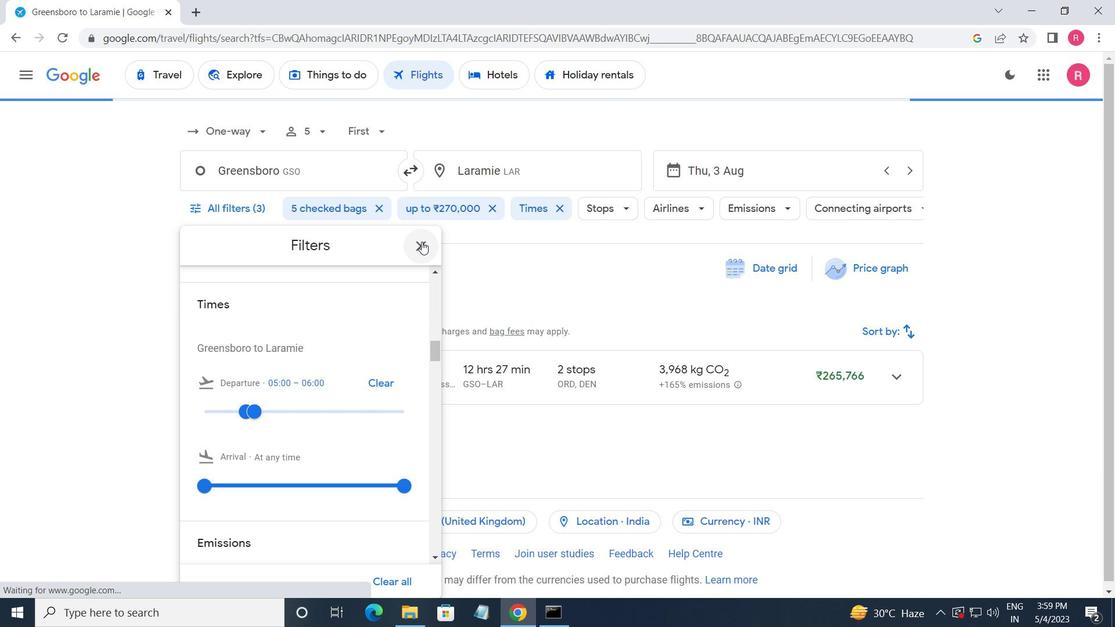 
Action: Mouse moved to (372, 288)
Screenshot: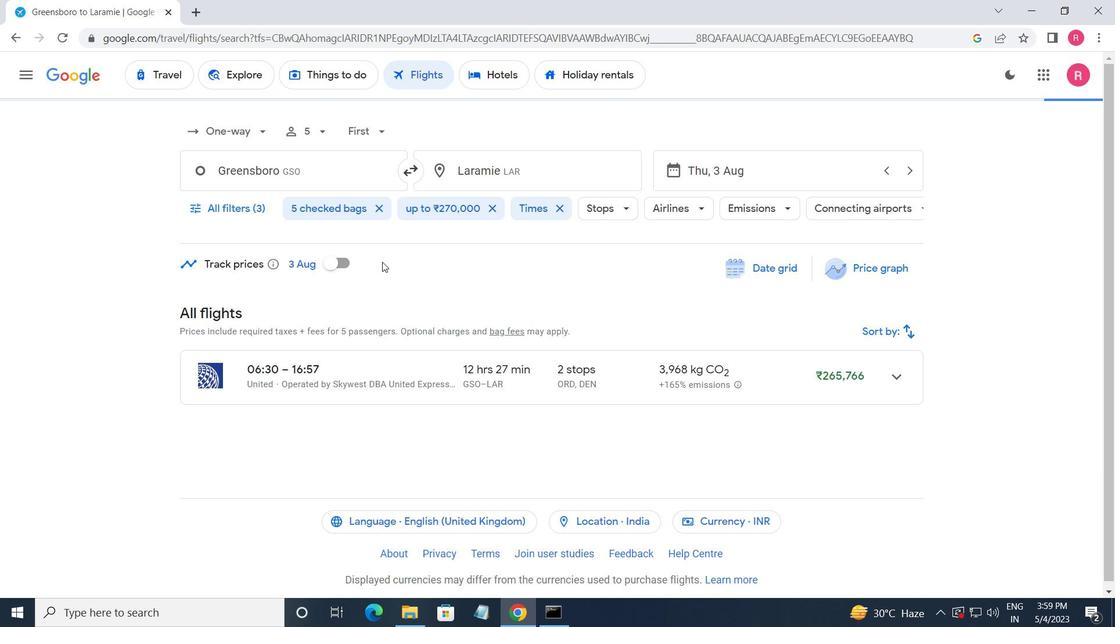
